 Task: Open Card Product Development Planning in Board Content Marketing Social Media Content Creation and Management to Workspace Content Management Software and add a team member Softage.1@softage.net, a label Yellow, a checklist Insurance Planning, an attachment from your onedrive, a color Yellow and finally, add a card description 'Research and develop new service offering pricing strategy' and a comment 'Let us approach this task with a focus on continuous improvement, seeking to learn and grow from each step of the process.'. Add a start date 'Jan 09, 1900' with a due date 'Jan 09, 1900'
Action: Mouse moved to (570, 166)
Screenshot: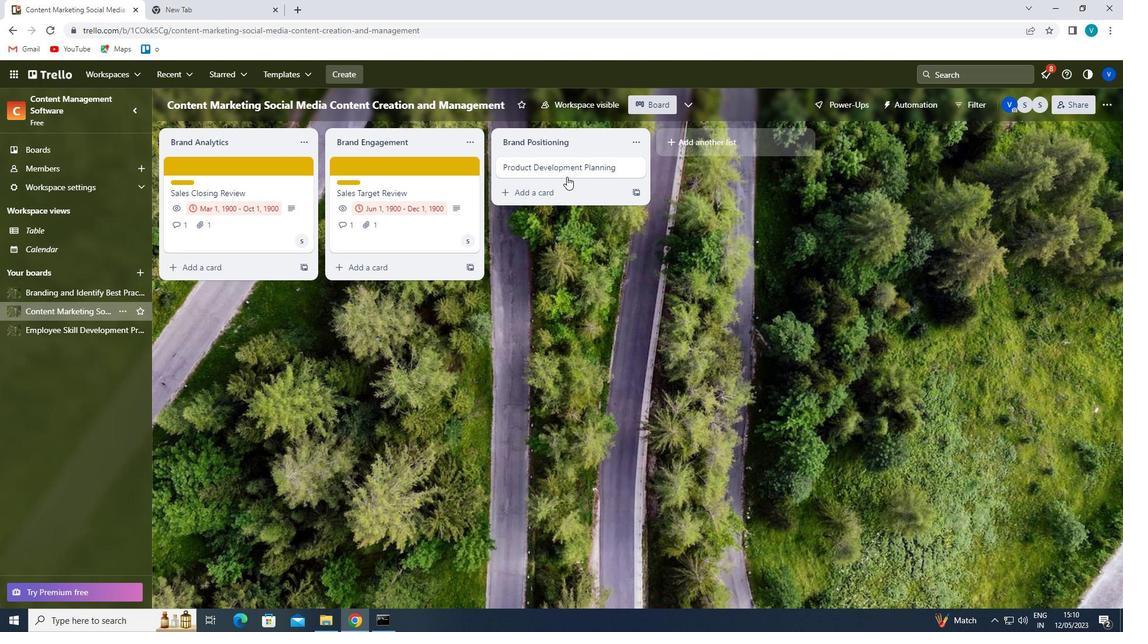 
Action: Mouse pressed left at (570, 166)
Screenshot: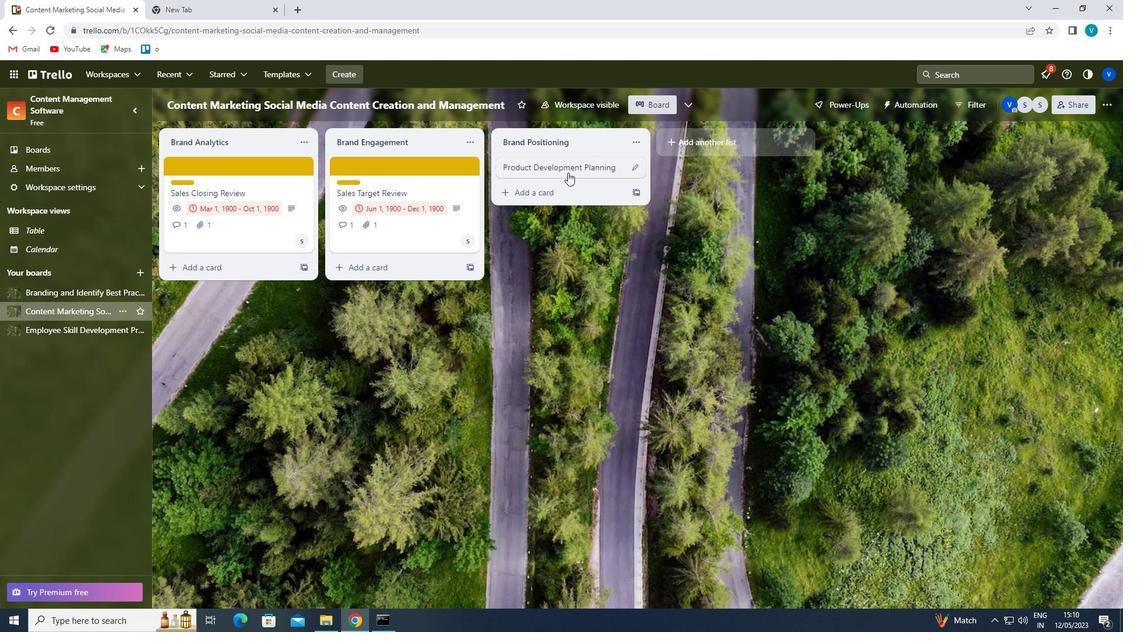 
Action: Mouse moved to (711, 207)
Screenshot: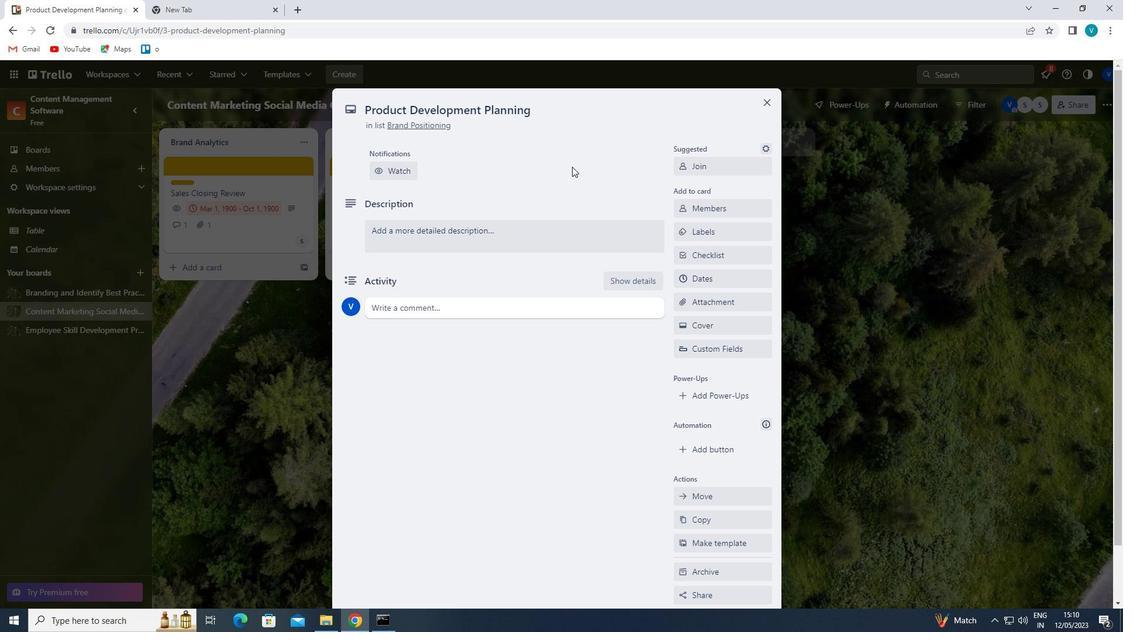 
Action: Mouse pressed left at (711, 207)
Screenshot: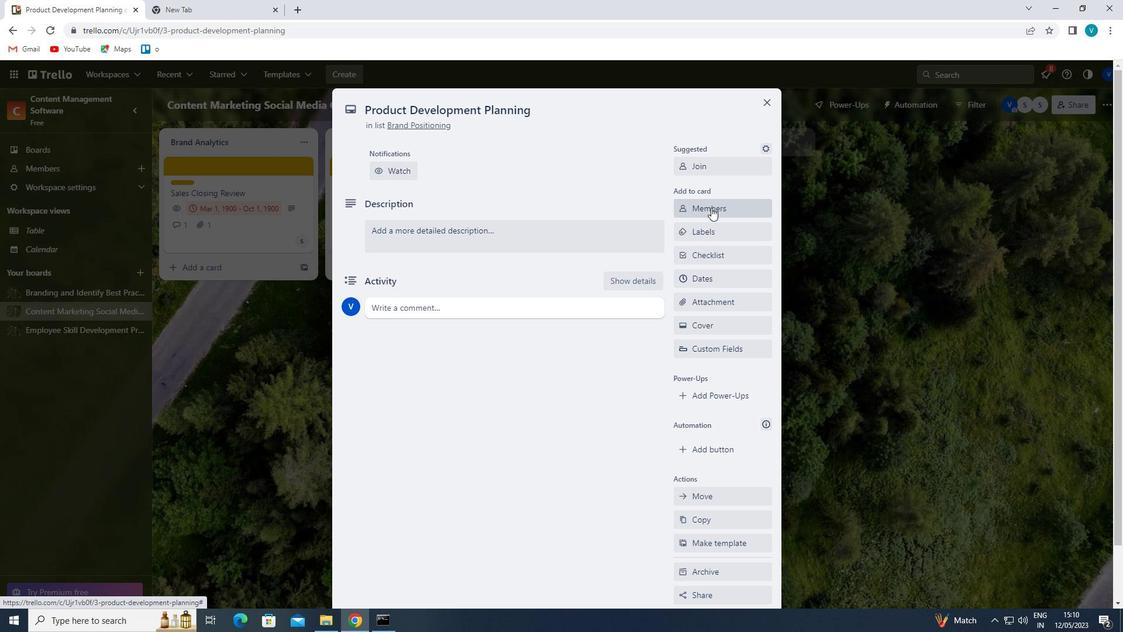 
Action: Key pressed <Key.shift>
Screenshot: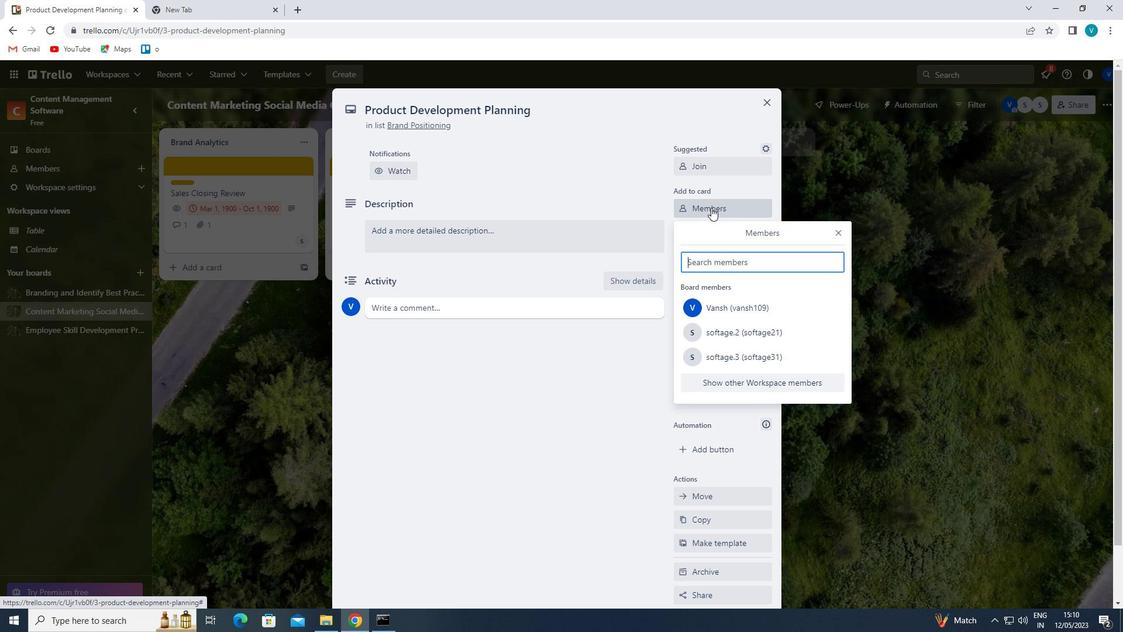 
Action: Mouse moved to (709, 184)
Screenshot: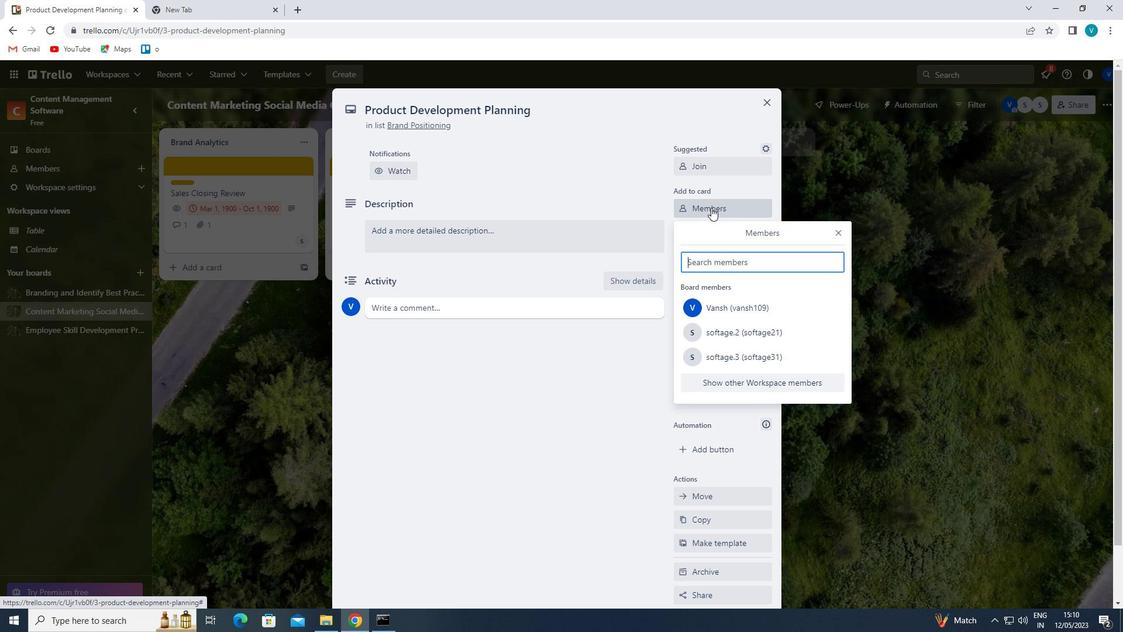 
Action: Key pressed S
Screenshot: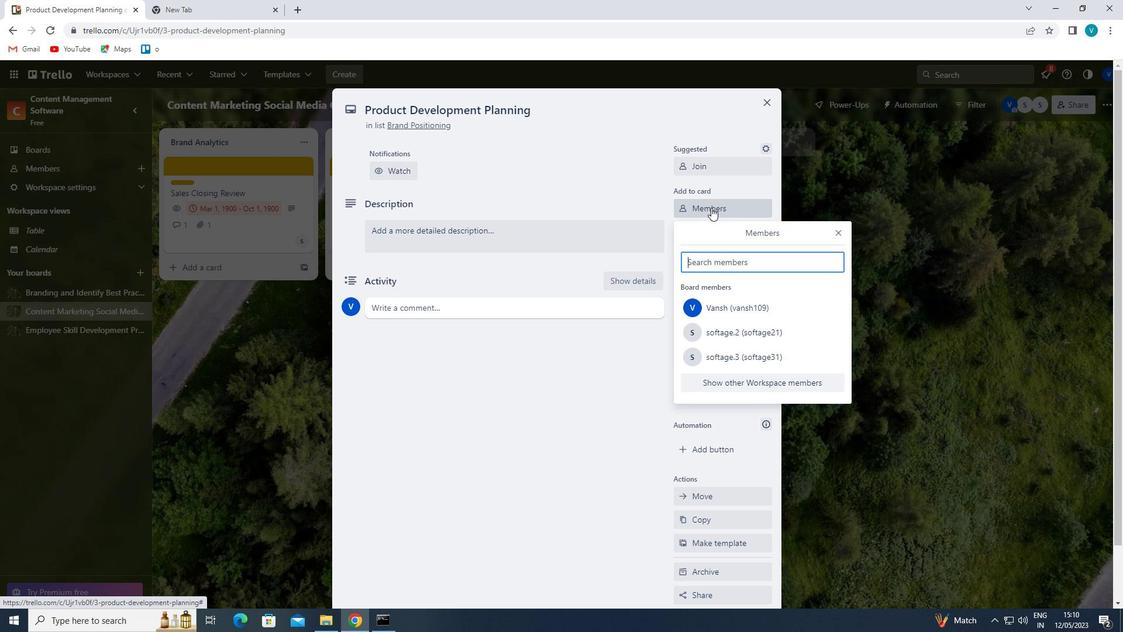
Action: Mouse moved to (677, 163)
Screenshot: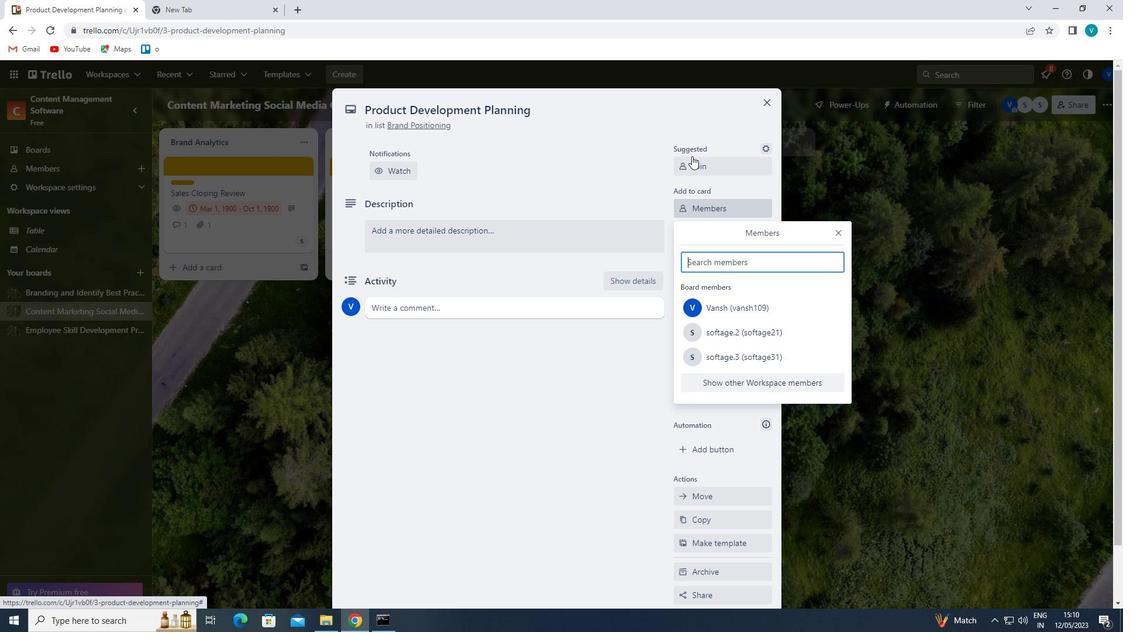 
Action: Key pressed OF
Screenshot: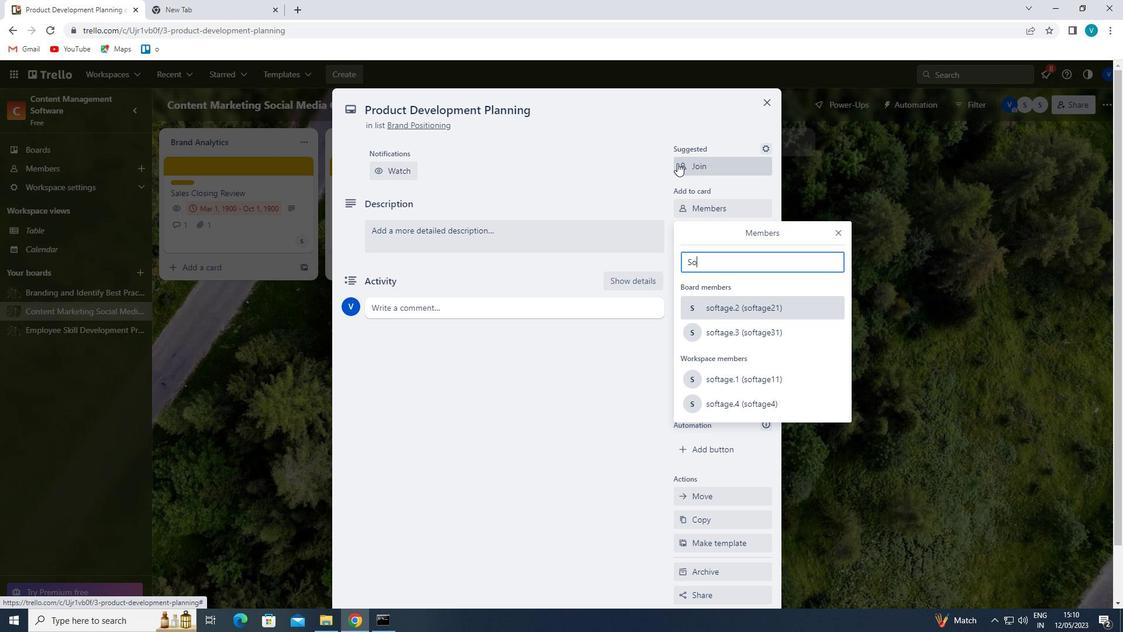
Action: Mouse moved to (741, 376)
Screenshot: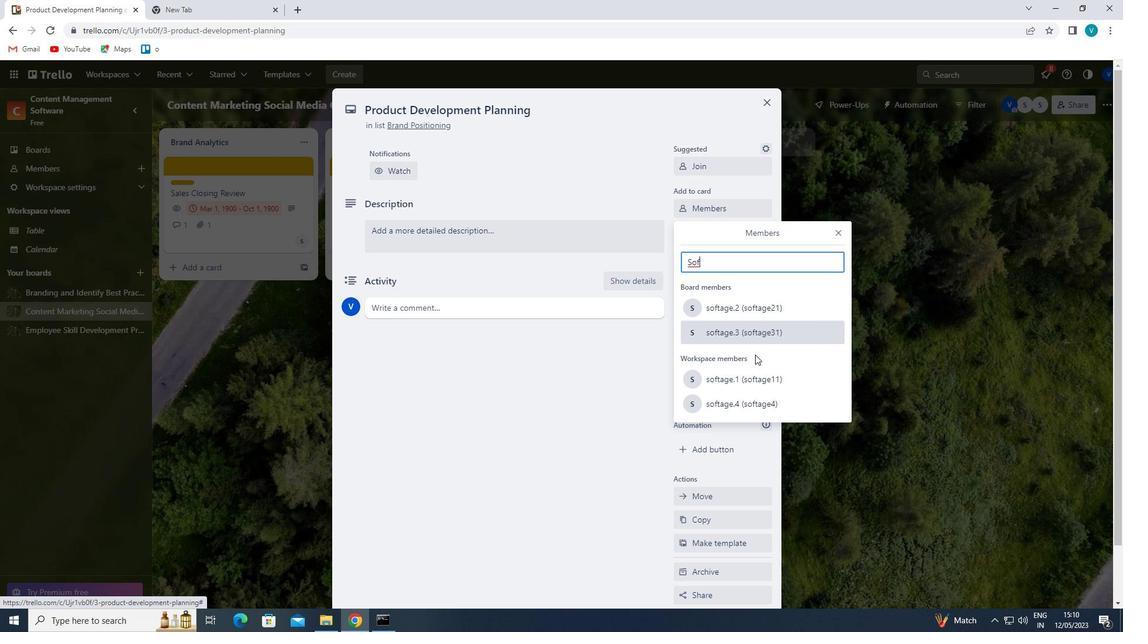 
Action: Mouse pressed left at (741, 376)
Screenshot: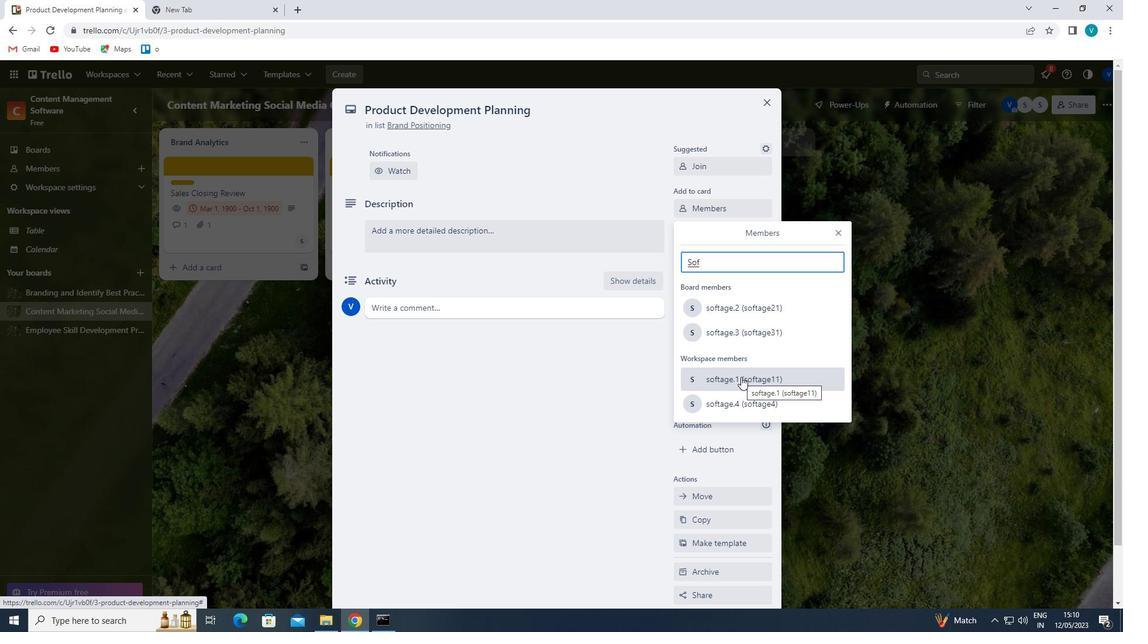 
Action: Mouse moved to (840, 231)
Screenshot: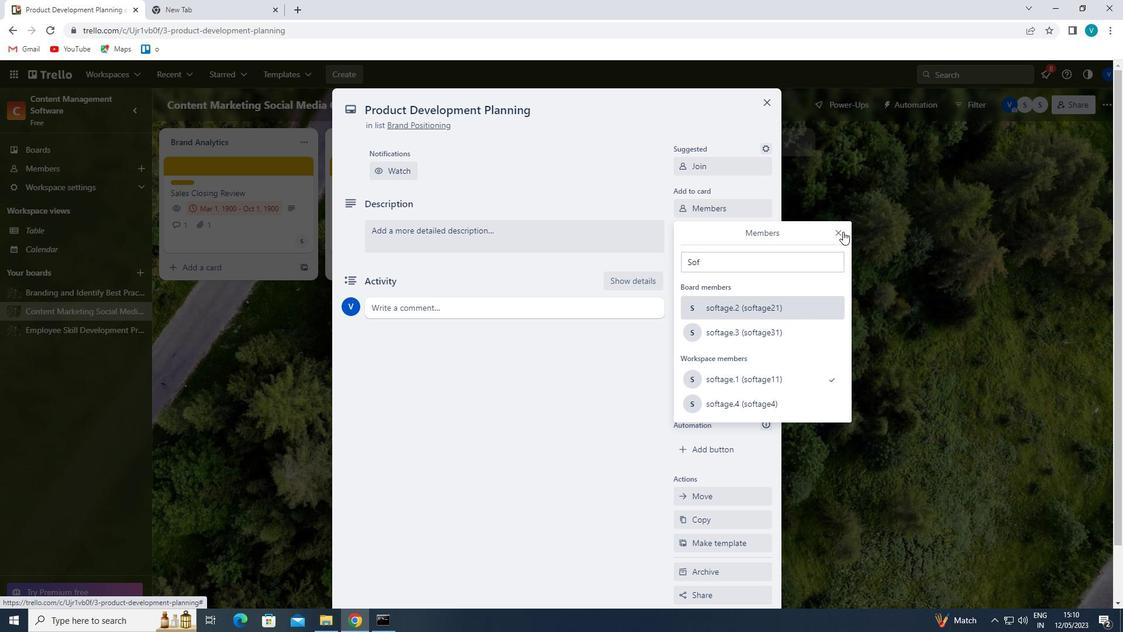 
Action: Mouse pressed left at (840, 231)
Screenshot: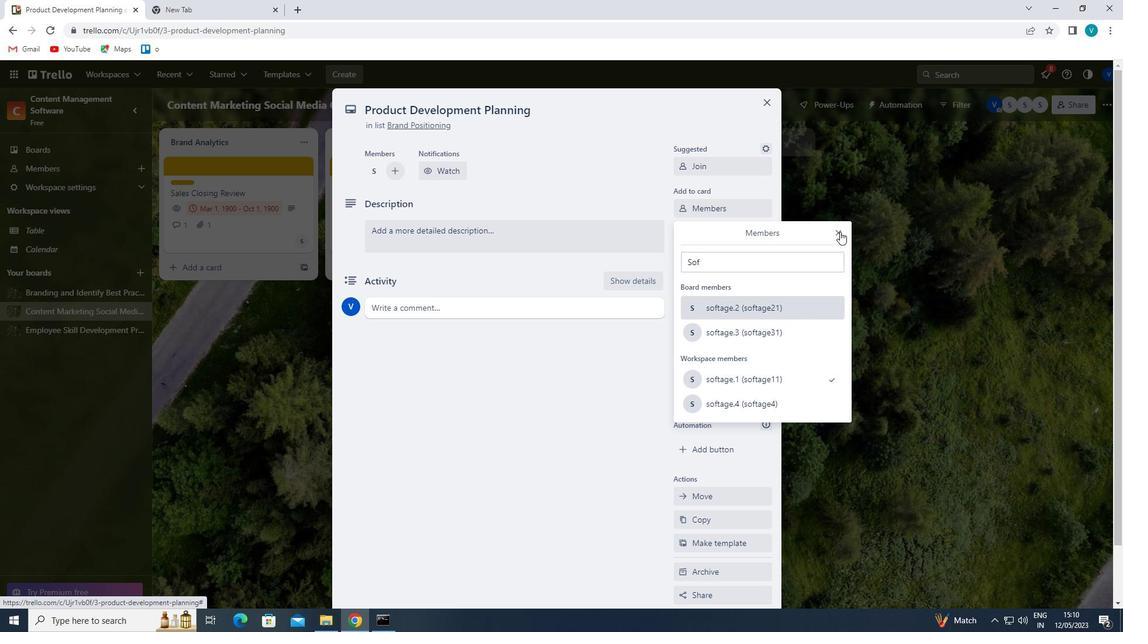 
Action: Mouse moved to (720, 231)
Screenshot: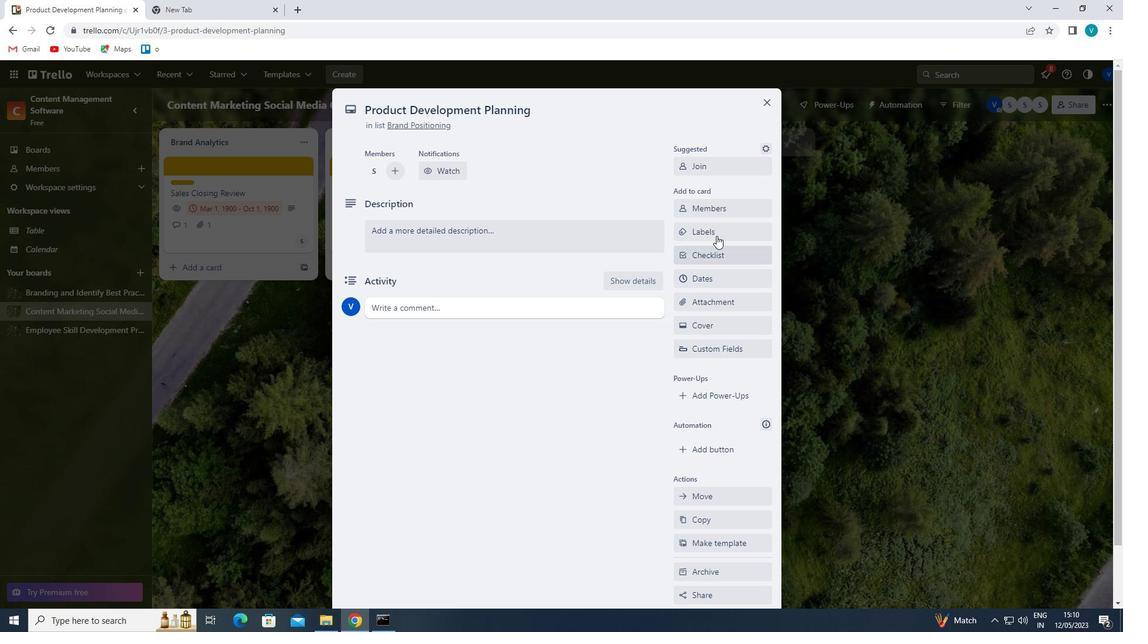 
Action: Mouse pressed left at (720, 231)
Screenshot: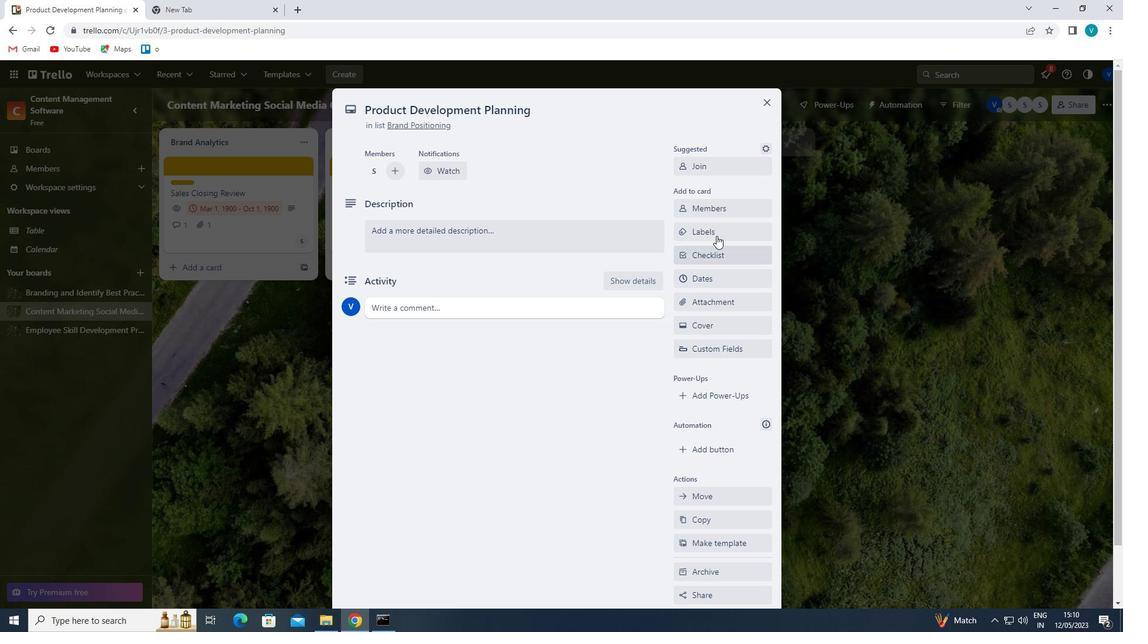
Action: Mouse moved to (745, 342)
Screenshot: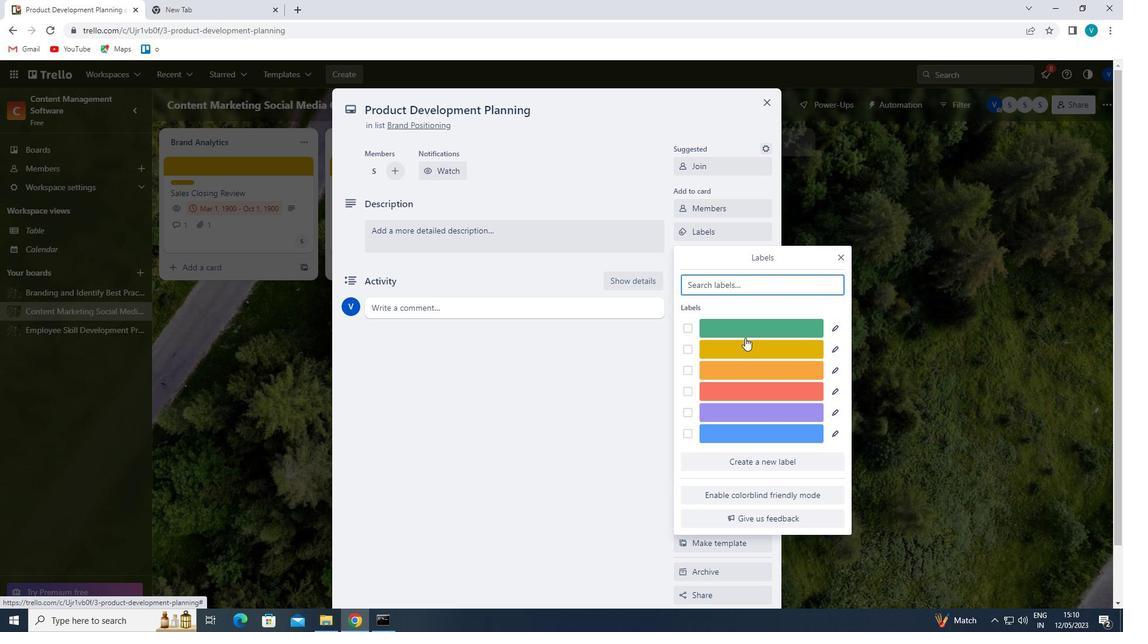 
Action: Mouse pressed left at (745, 342)
Screenshot: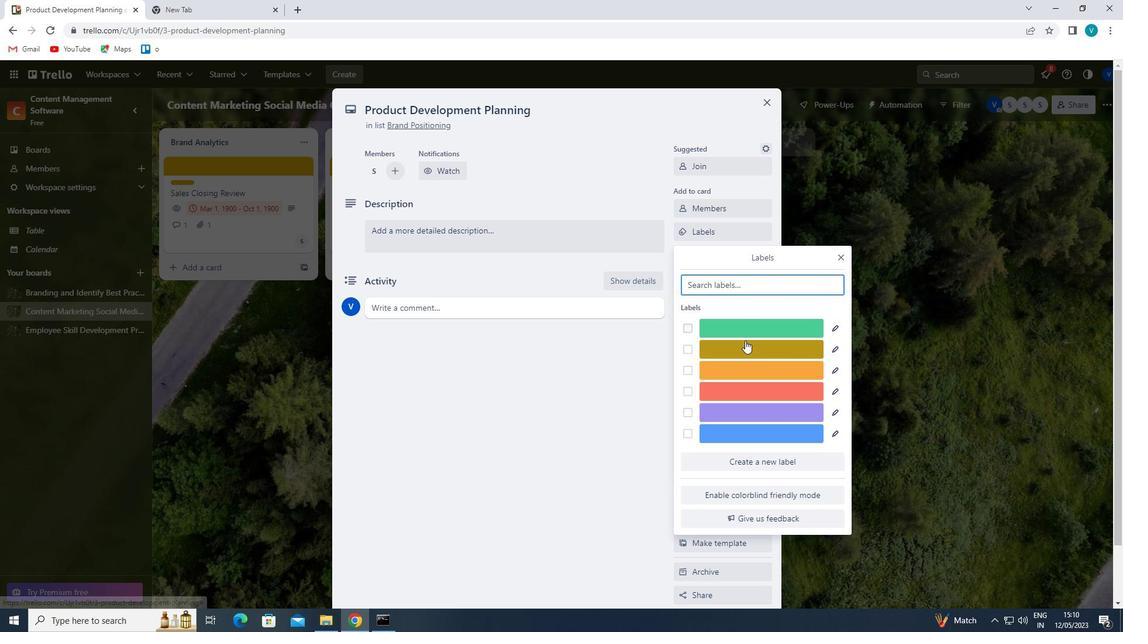 
Action: Mouse moved to (841, 256)
Screenshot: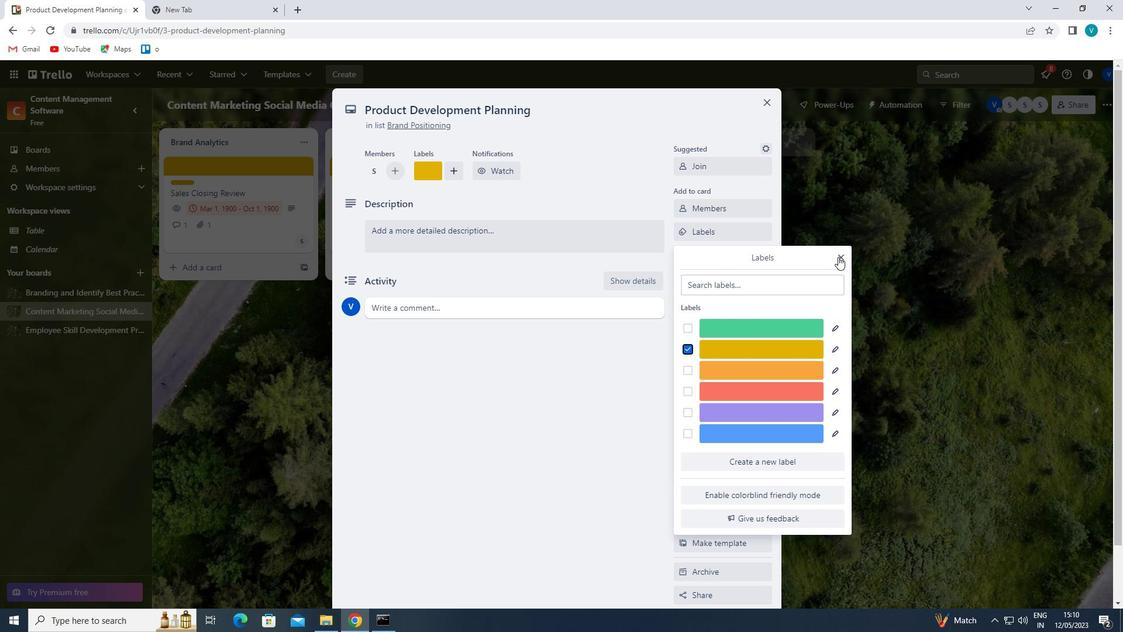 
Action: Mouse pressed left at (841, 256)
Screenshot: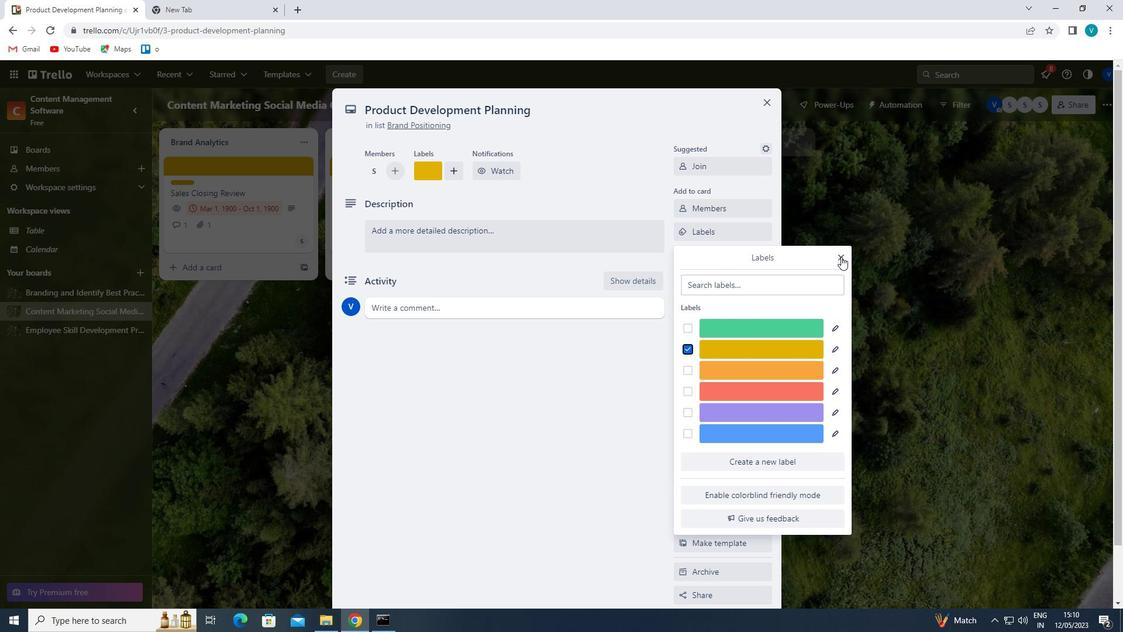 
Action: Mouse moved to (715, 256)
Screenshot: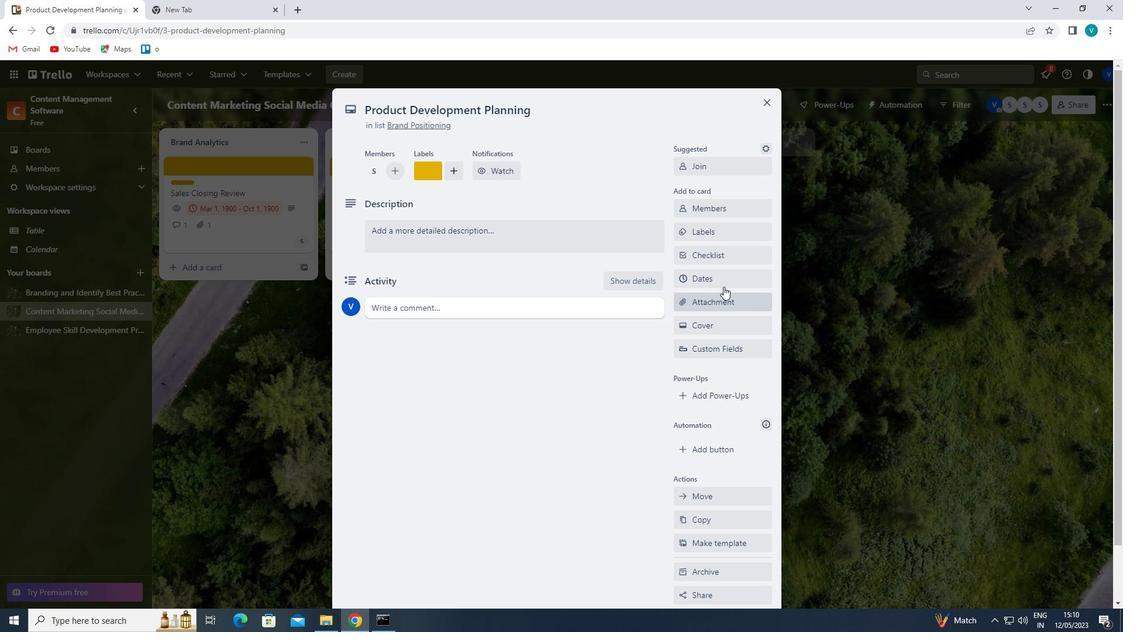 
Action: Mouse pressed left at (715, 256)
Screenshot: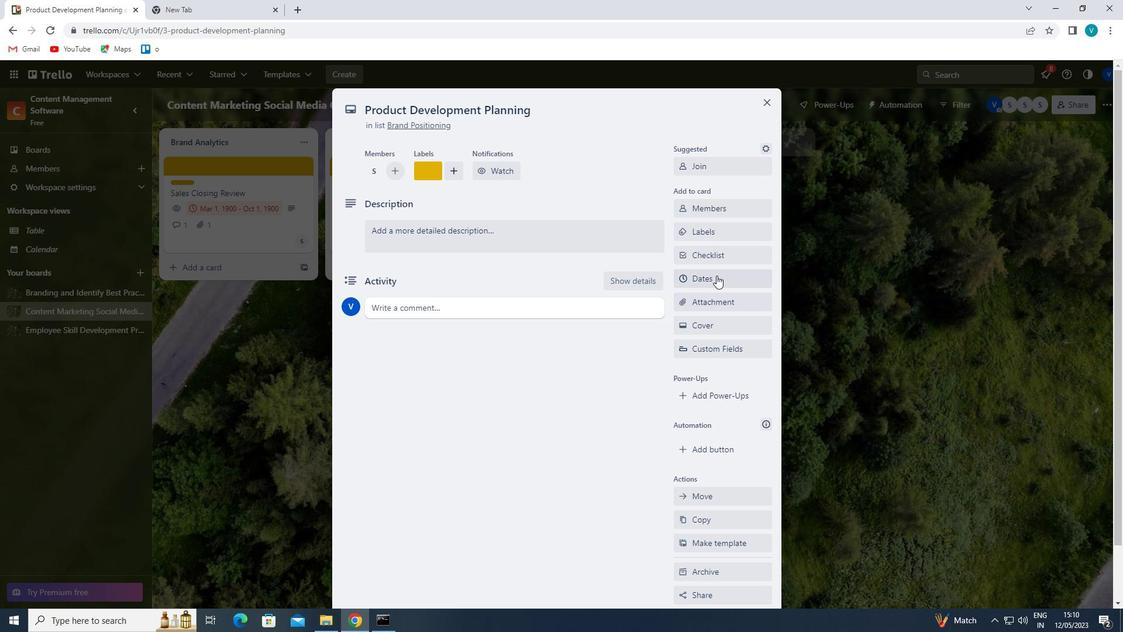 
Action: Key pressed <Key.shift><Key.shift>INSURANCE
Screenshot: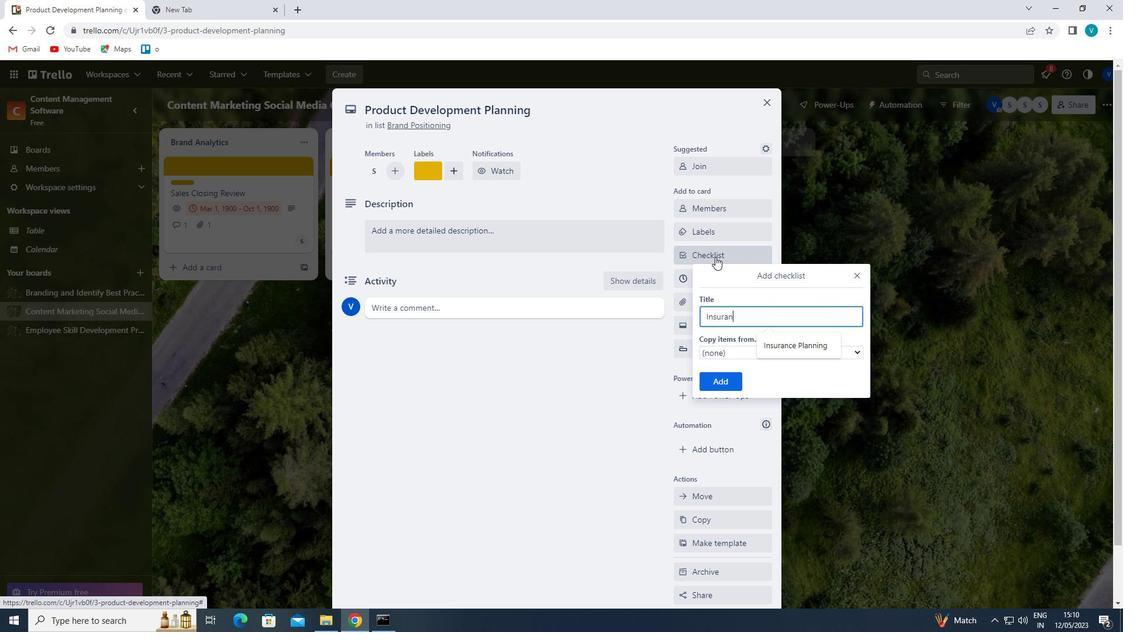 
Action: Mouse moved to (791, 343)
Screenshot: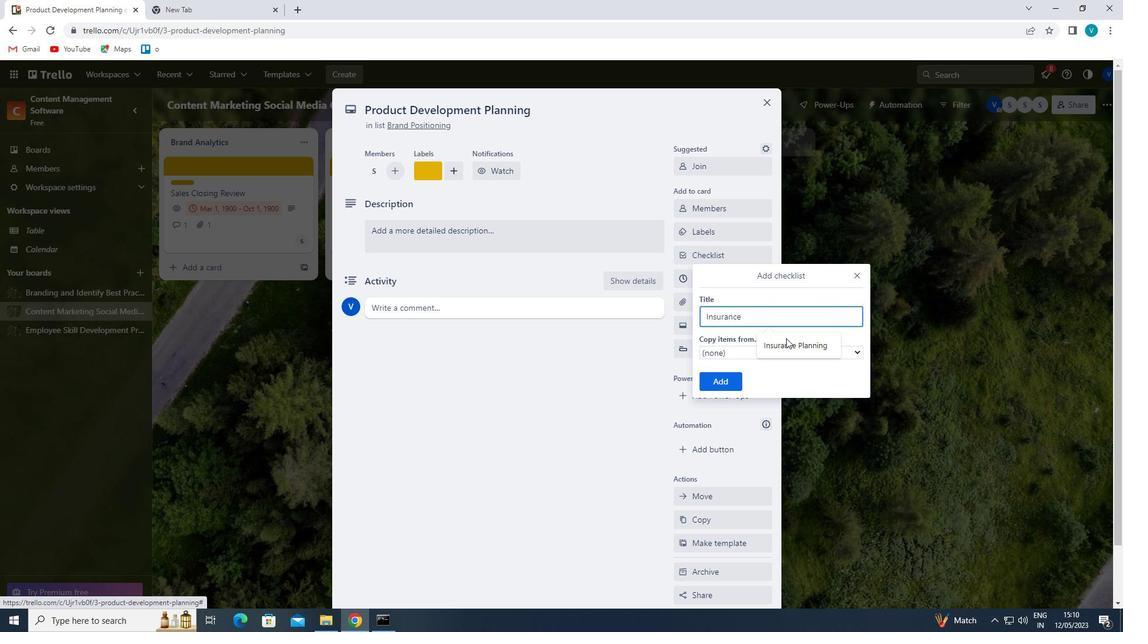 
Action: Mouse pressed left at (791, 343)
Screenshot: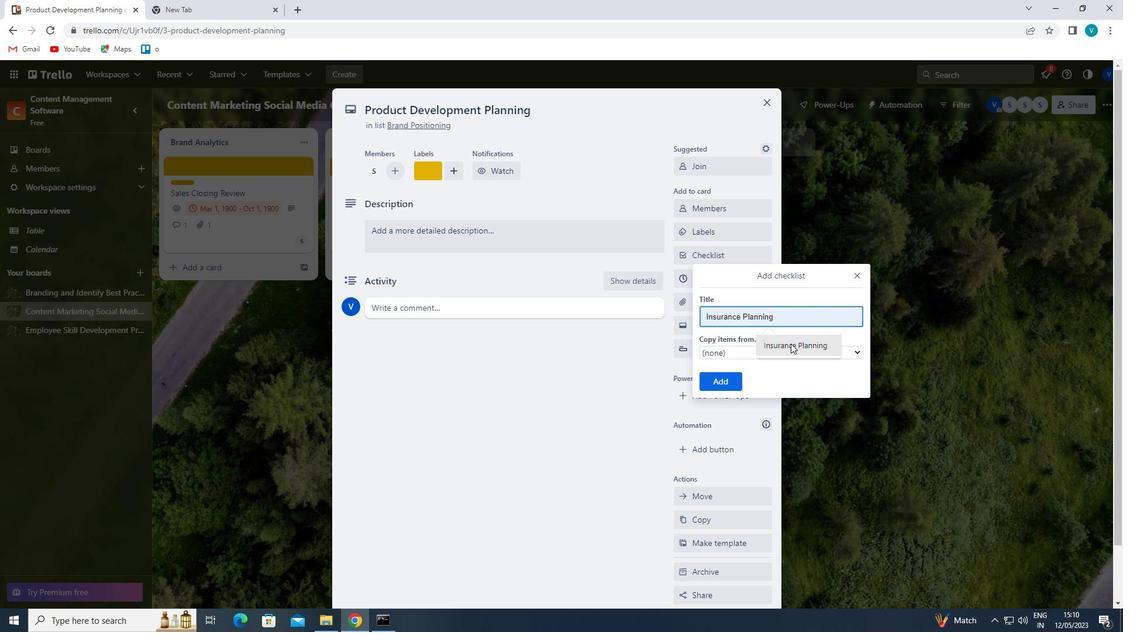
Action: Mouse moved to (735, 380)
Screenshot: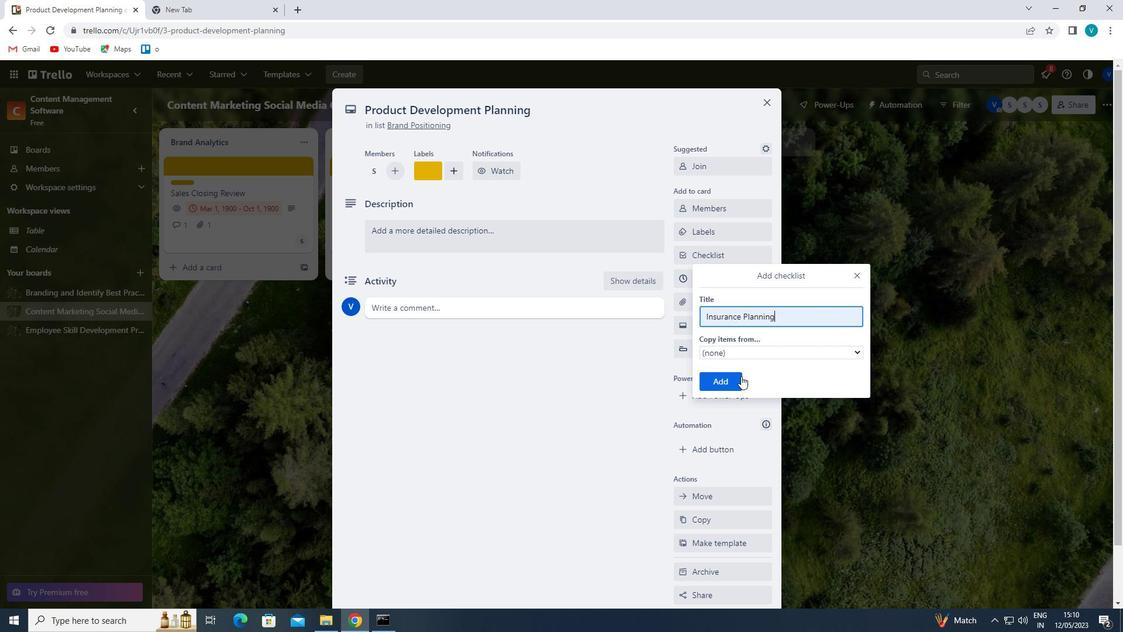 
Action: Mouse pressed left at (735, 380)
Screenshot: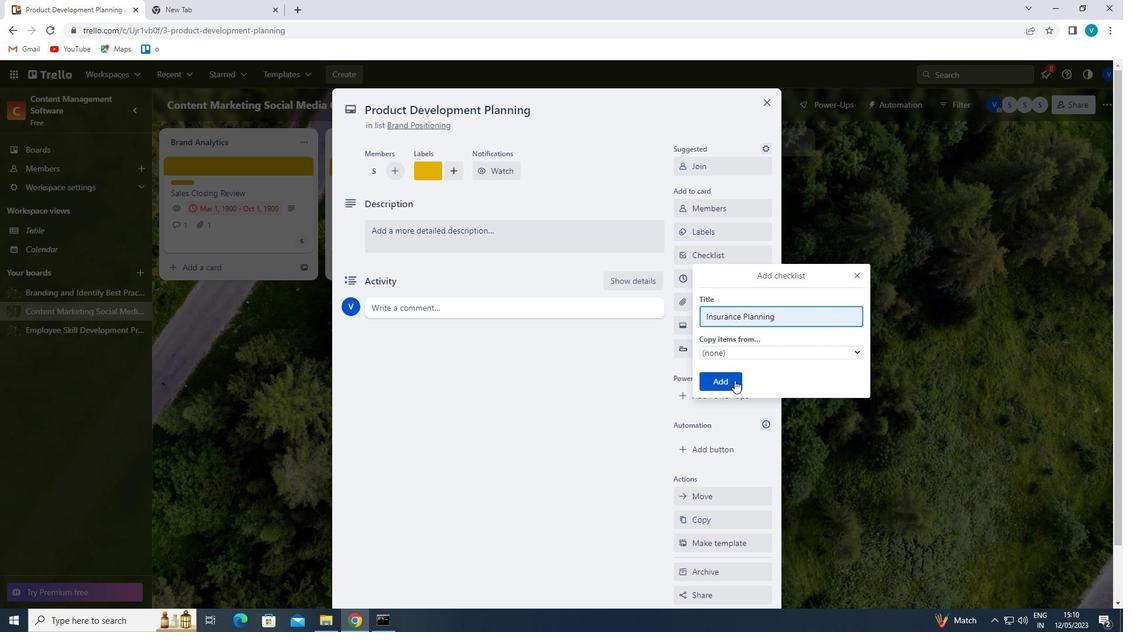 
Action: Mouse moved to (703, 303)
Screenshot: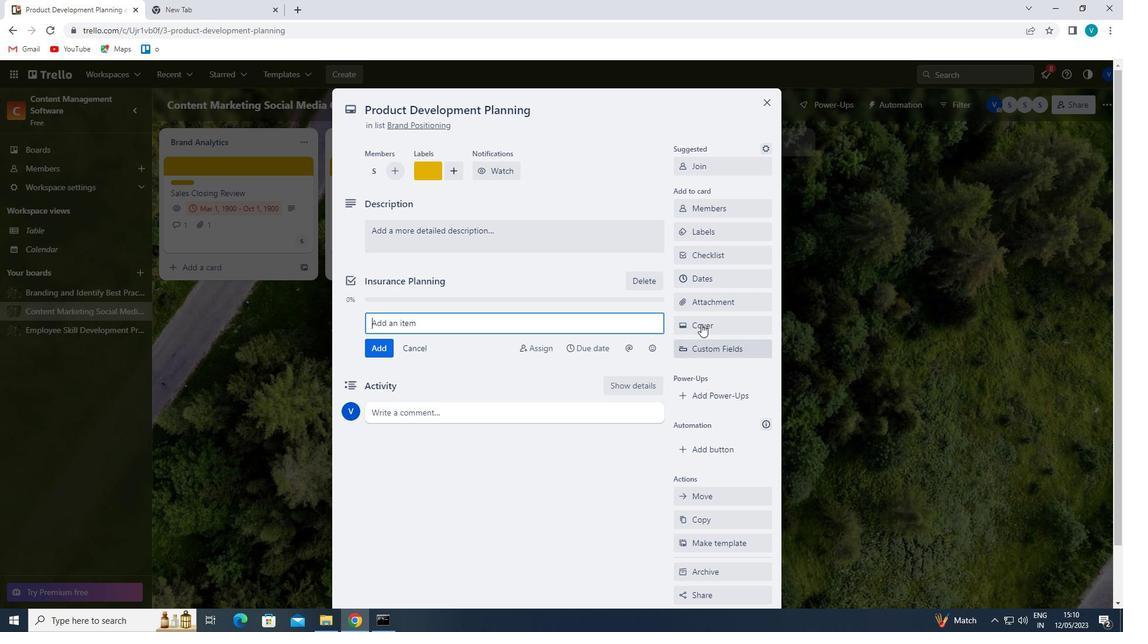 
Action: Mouse pressed left at (703, 303)
Screenshot: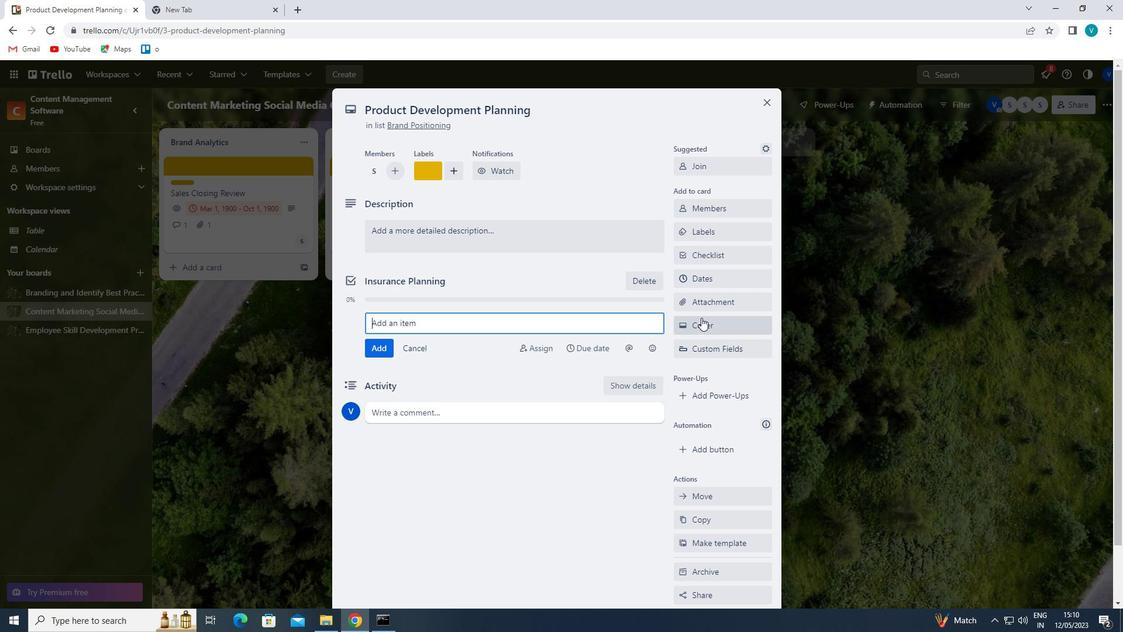 
Action: Mouse moved to (715, 442)
Screenshot: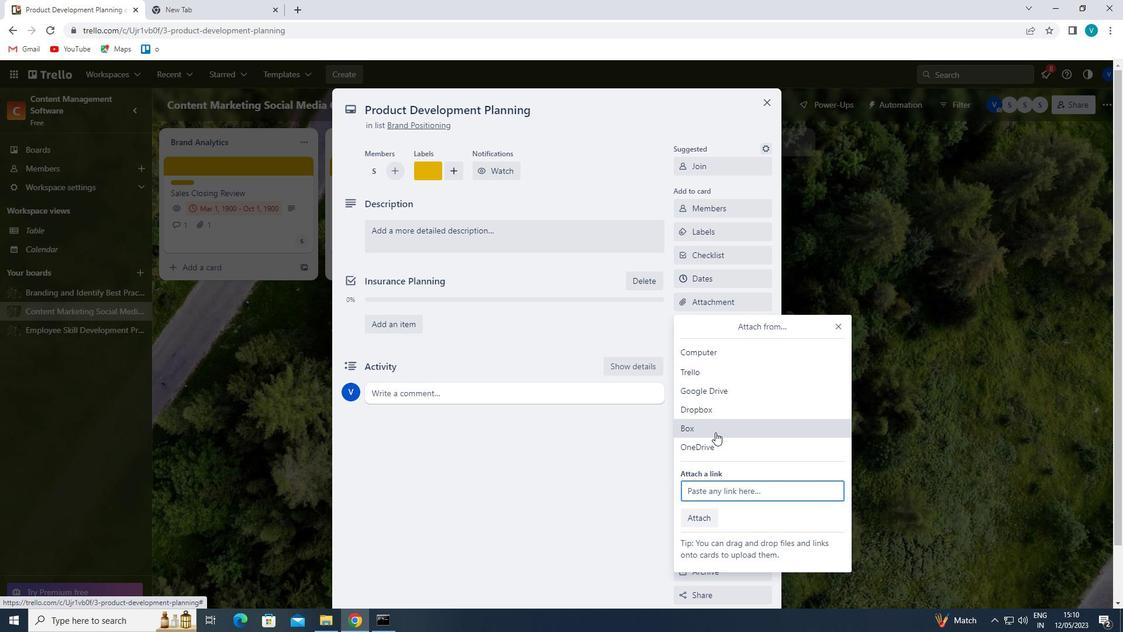 
Action: Mouse pressed left at (715, 442)
Screenshot: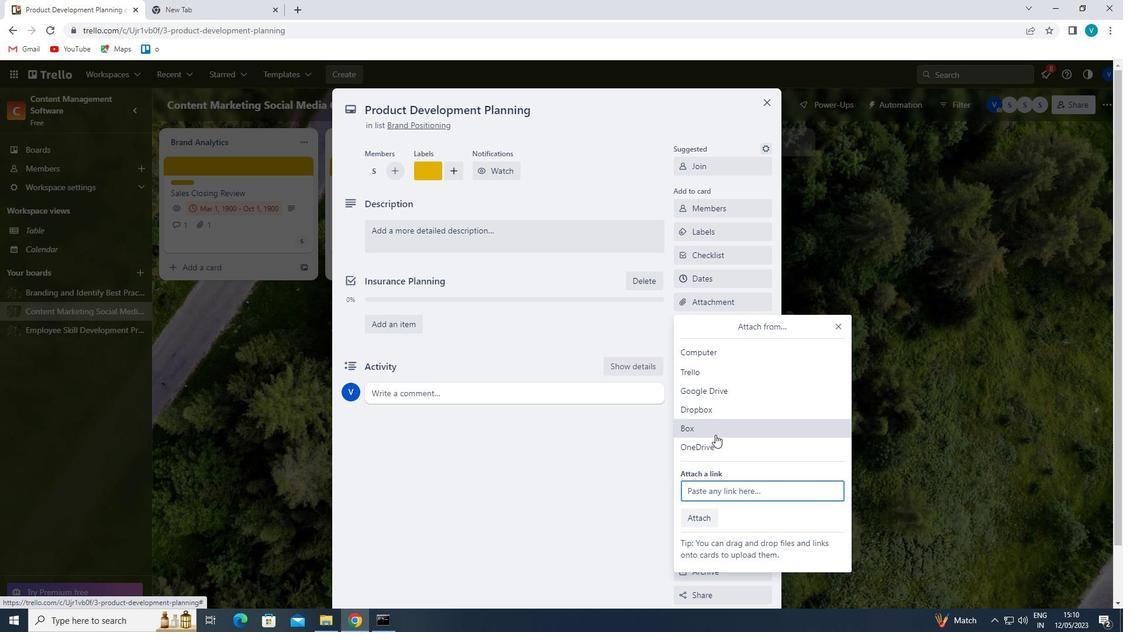
Action: Mouse moved to (426, 225)
Screenshot: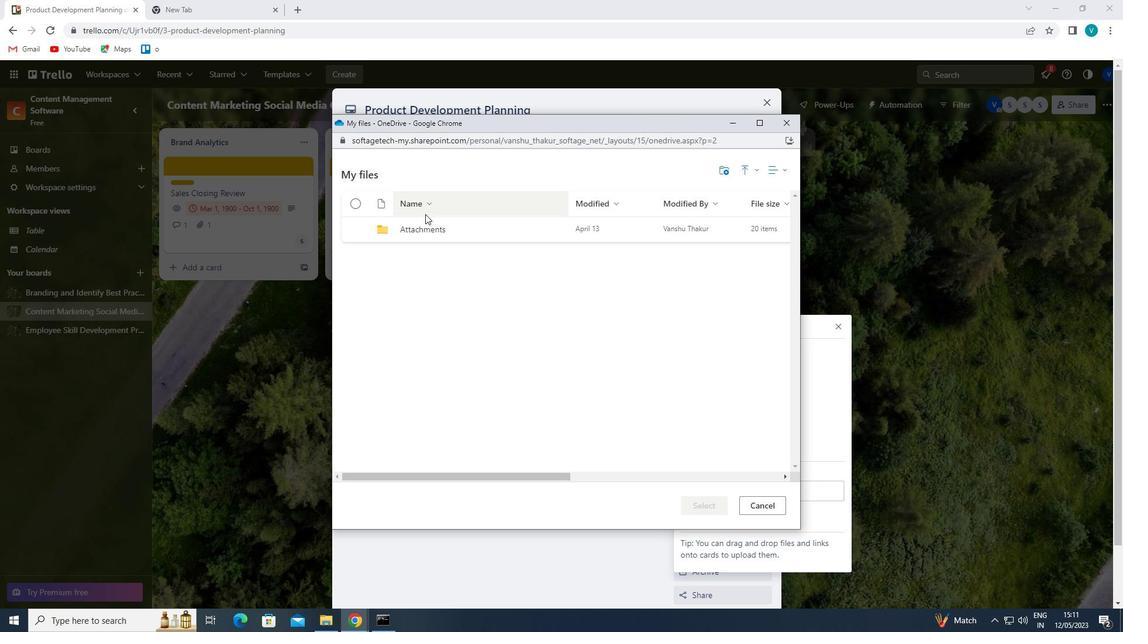
Action: Mouse pressed left at (426, 225)
Screenshot: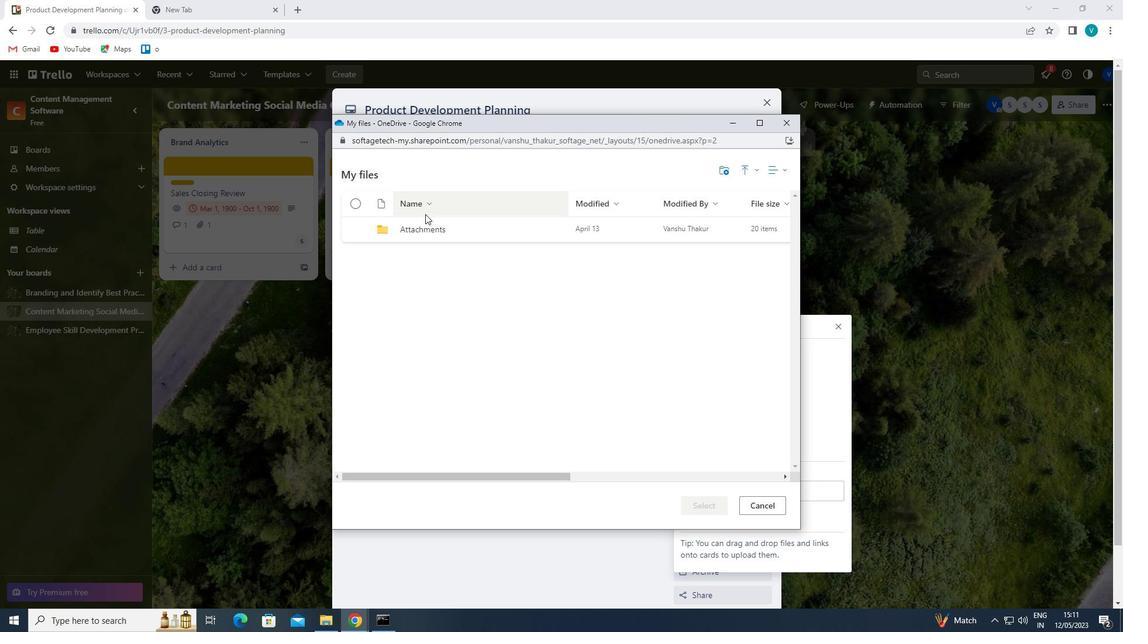 
Action: Mouse moved to (429, 252)
Screenshot: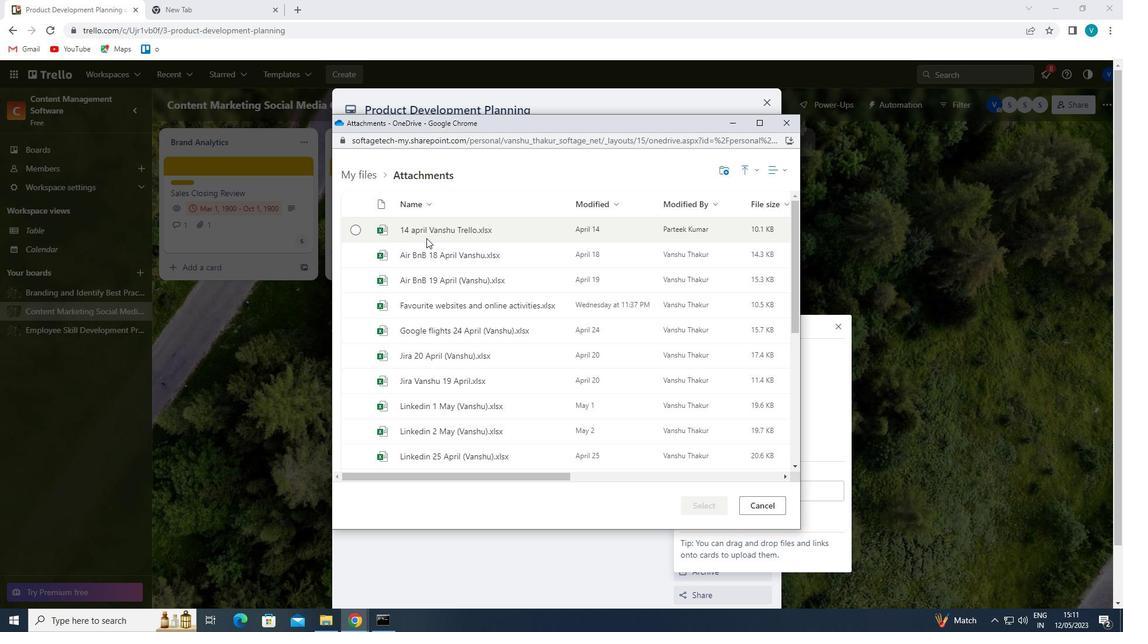 
Action: Mouse pressed left at (429, 252)
Screenshot: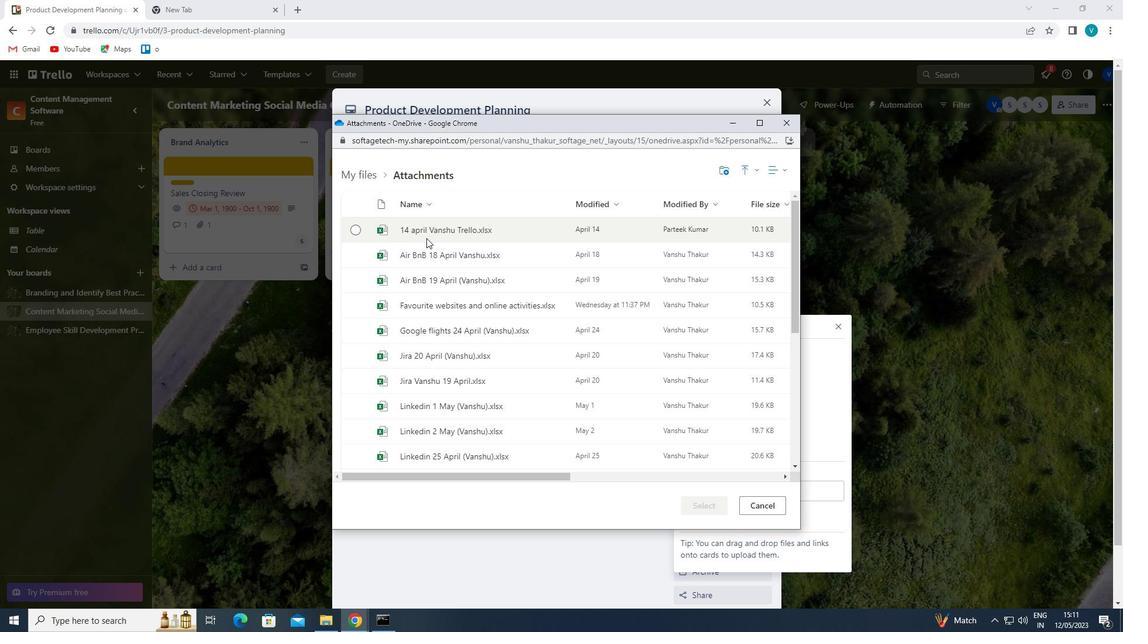 
Action: Mouse moved to (698, 507)
Screenshot: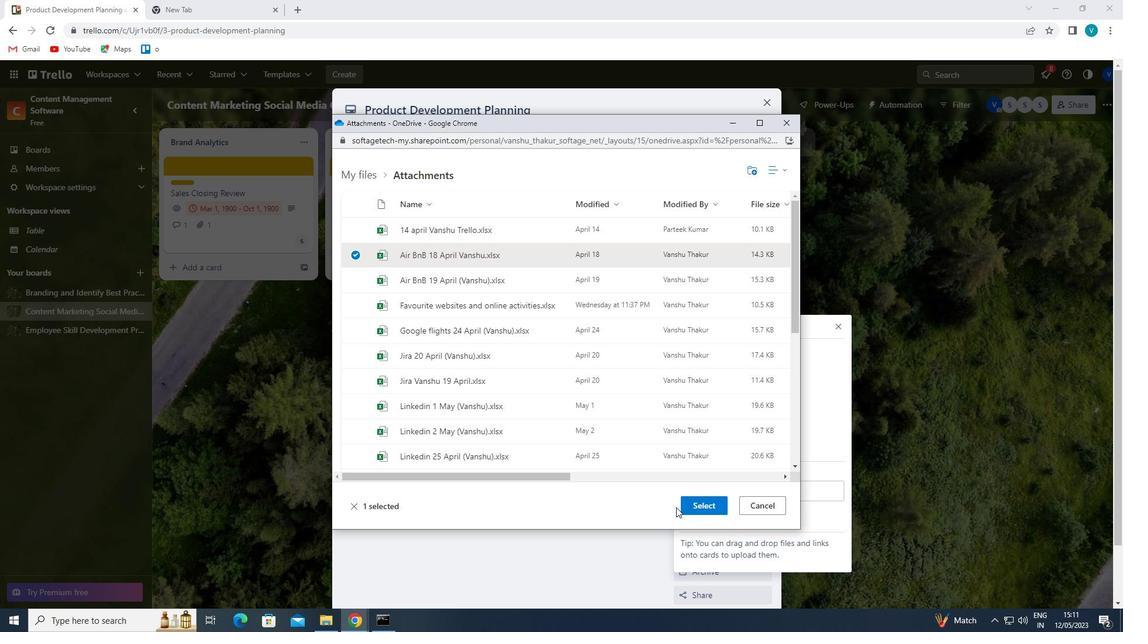 
Action: Mouse pressed left at (698, 507)
Screenshot: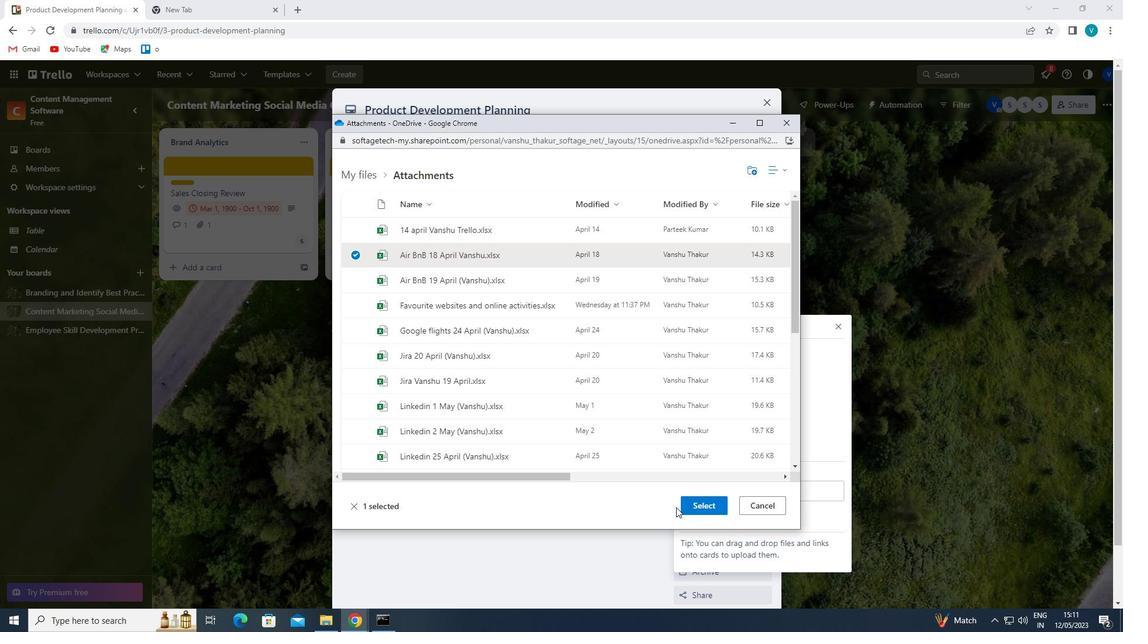 
Action: Mouse moved to (835, 327)
Screenshot: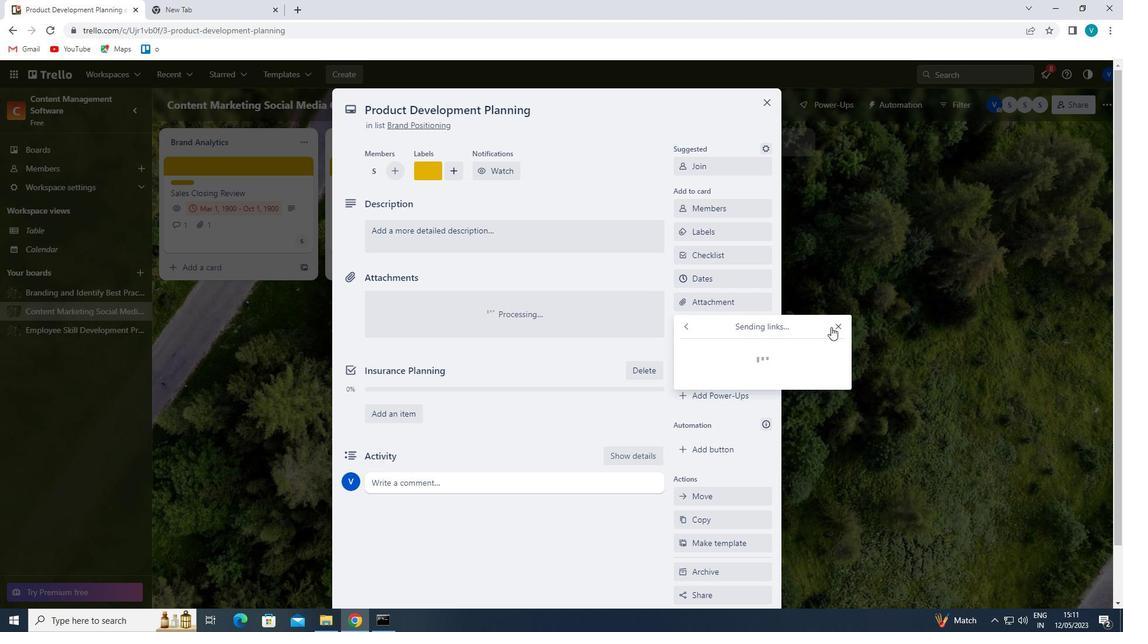 
Action: Mouse pressed left at (835, 327)
Screenshot: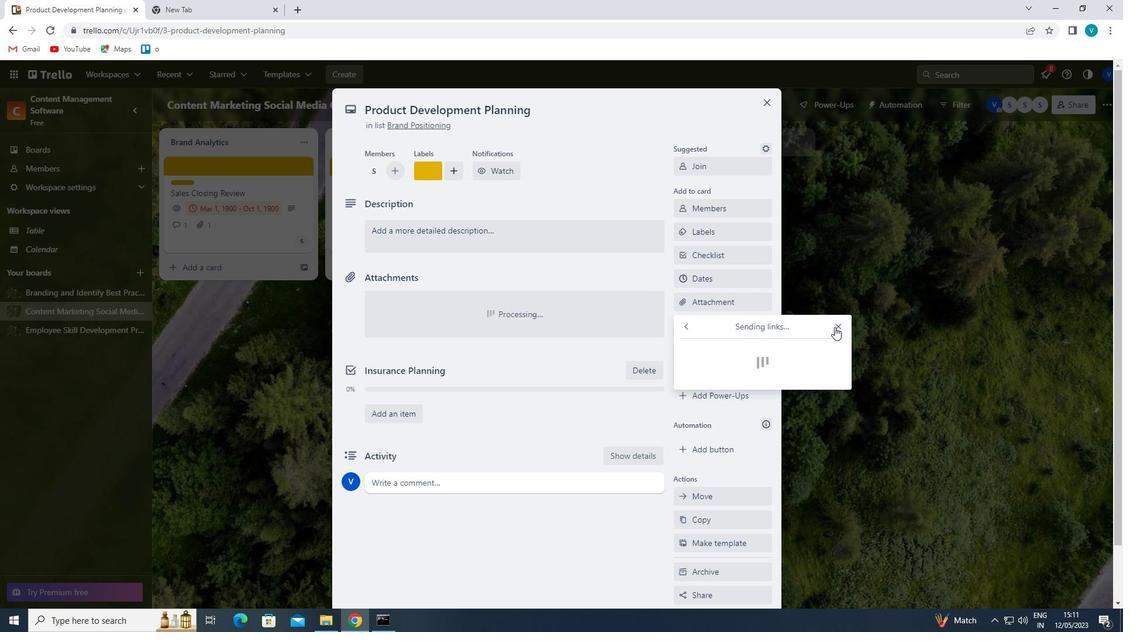 
Action: Mouse moved to (715, 324)
Screenshot: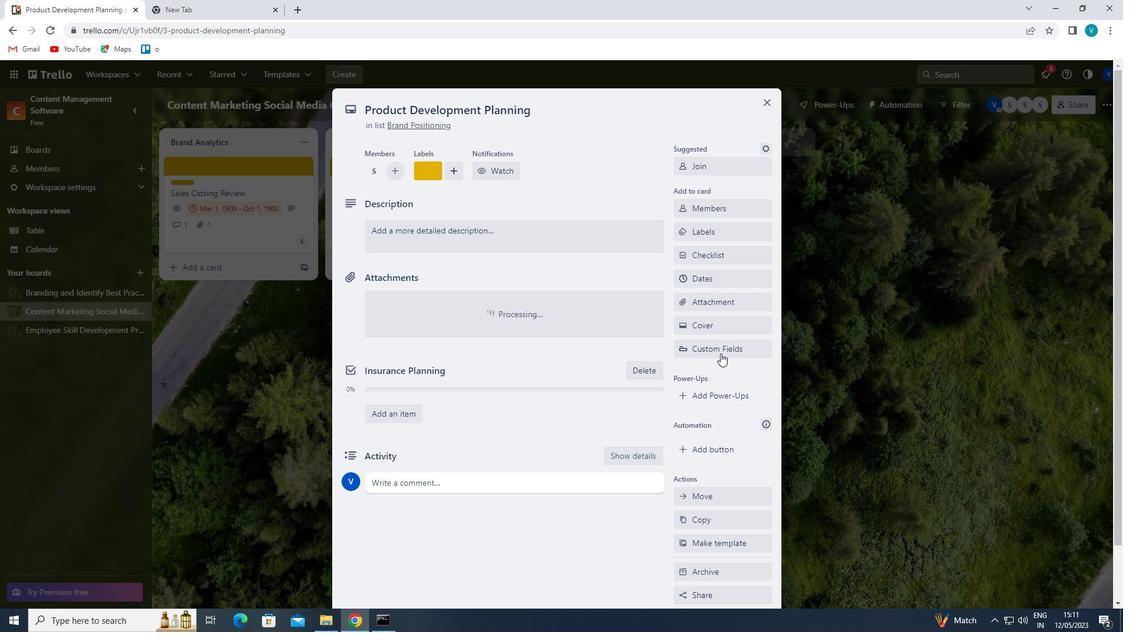 
Action: Mouse pressed left at (715, 324)
Screenshot: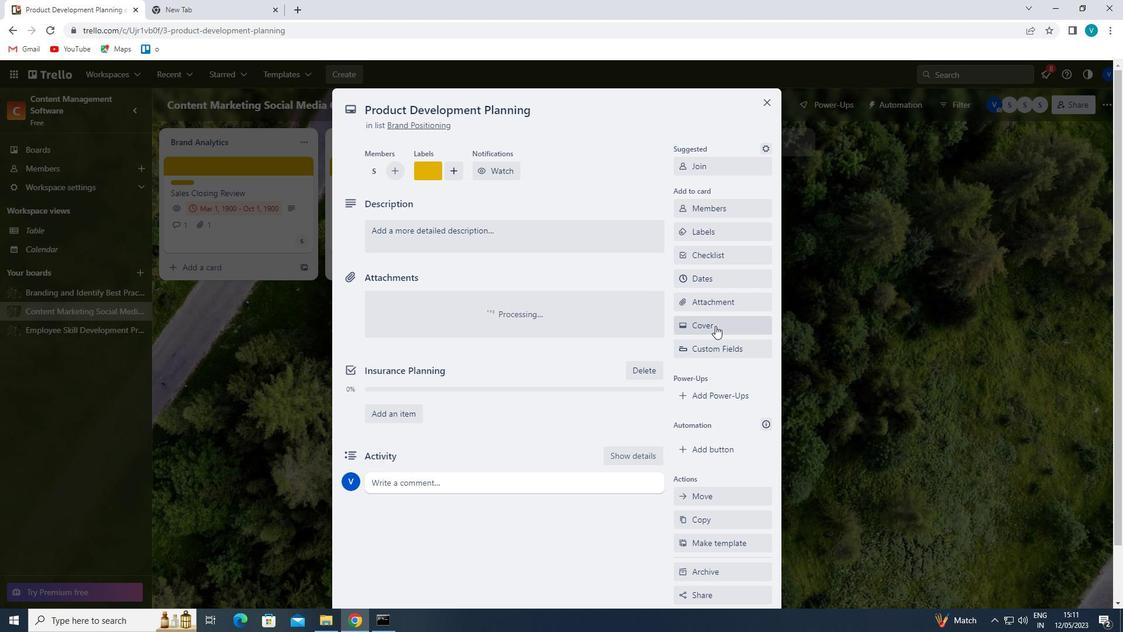 
Action: Mouse moved to (715, 322)
Screenshot: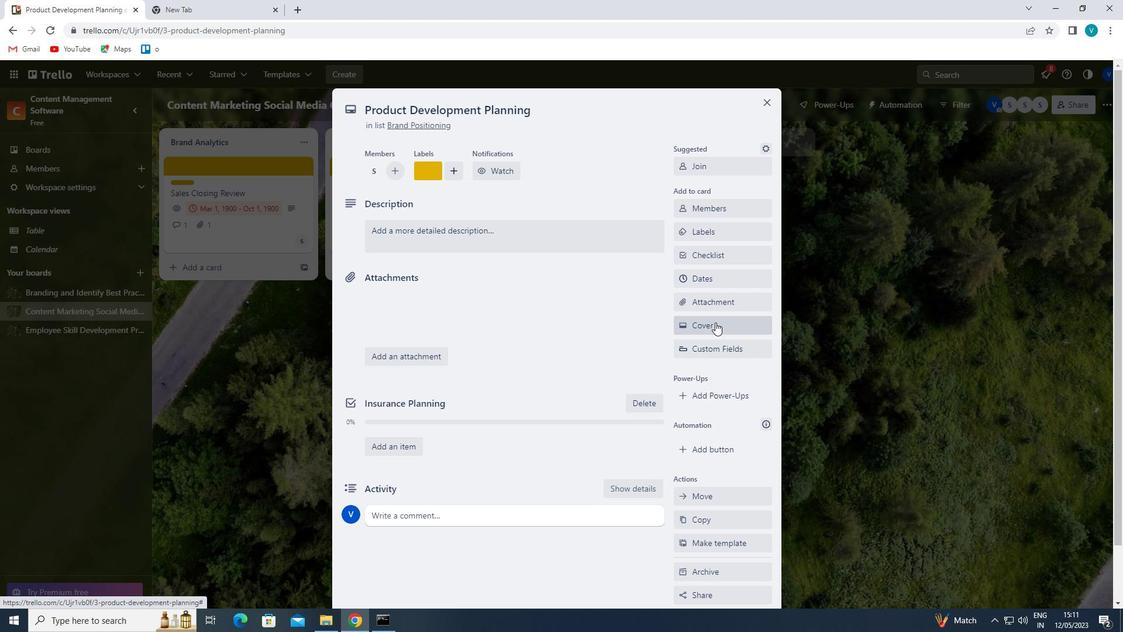 
Action: Mouse pressed left at (715, 322)
Screenshot: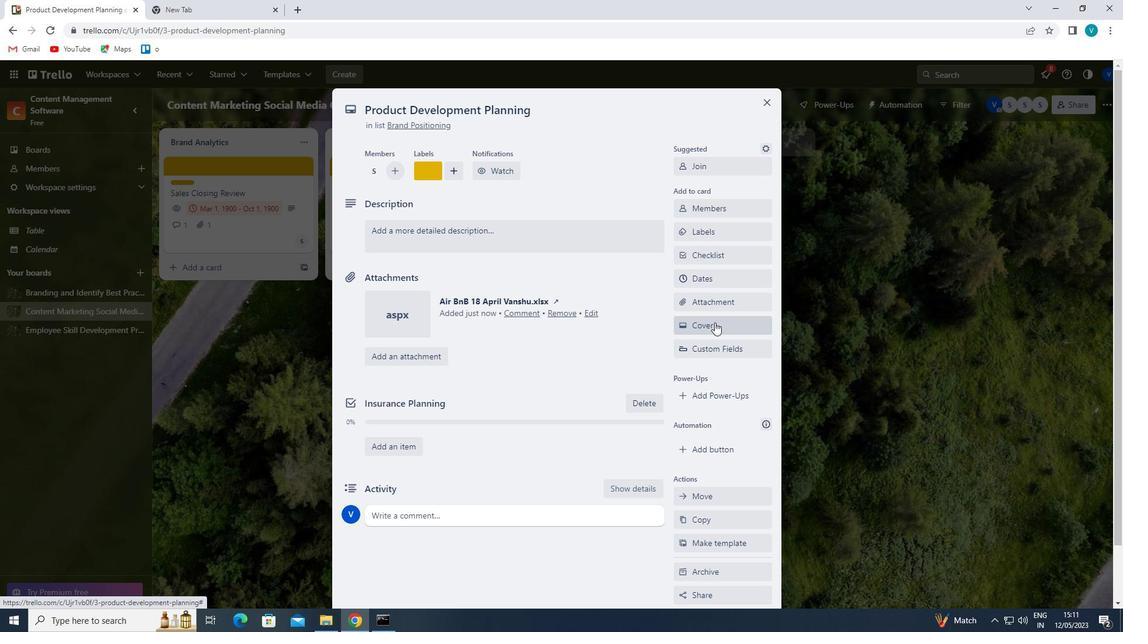 
Action: Mouse moved to (729, 372)
Screenshot: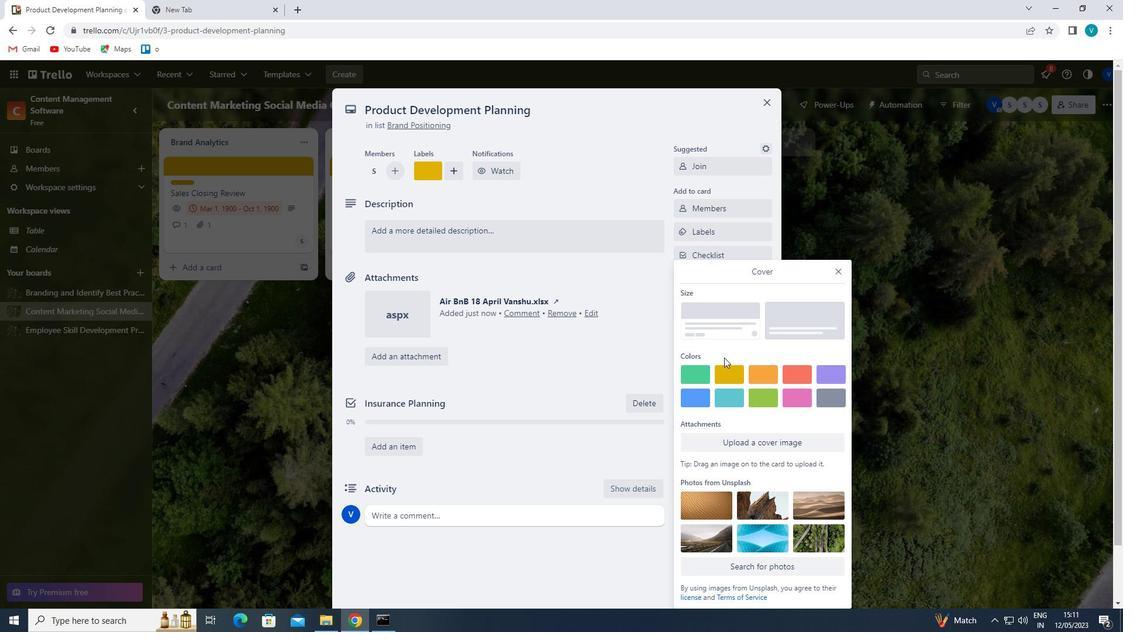 
Action: Mouse pressed left at (729, 372)
Screenshot: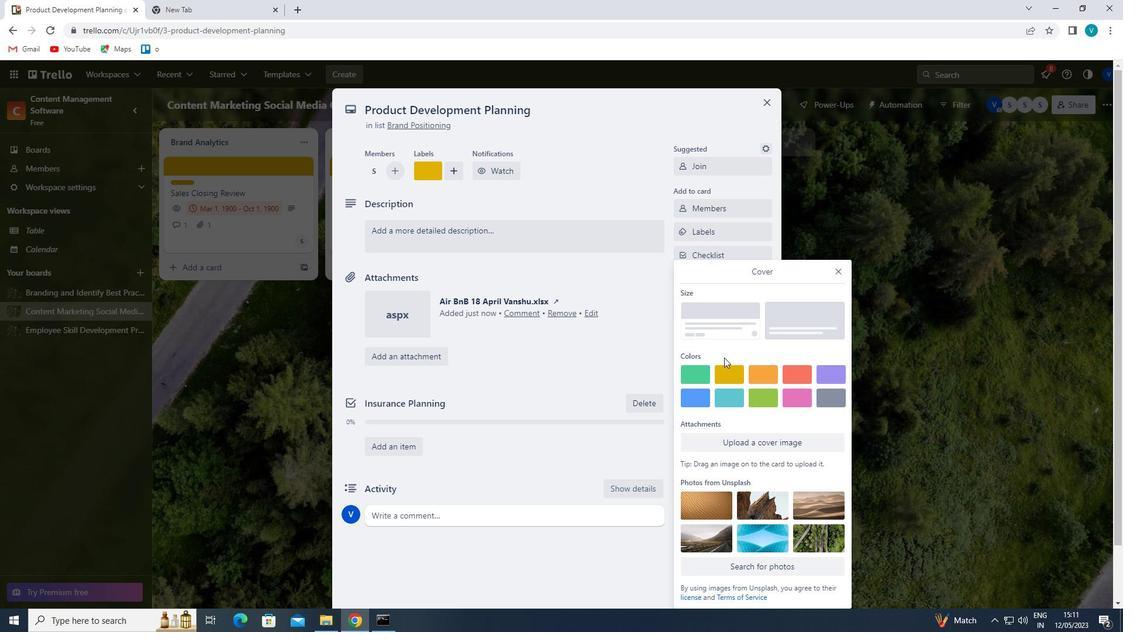 
Action: Mouse moved to (837, 251)
Screenshot: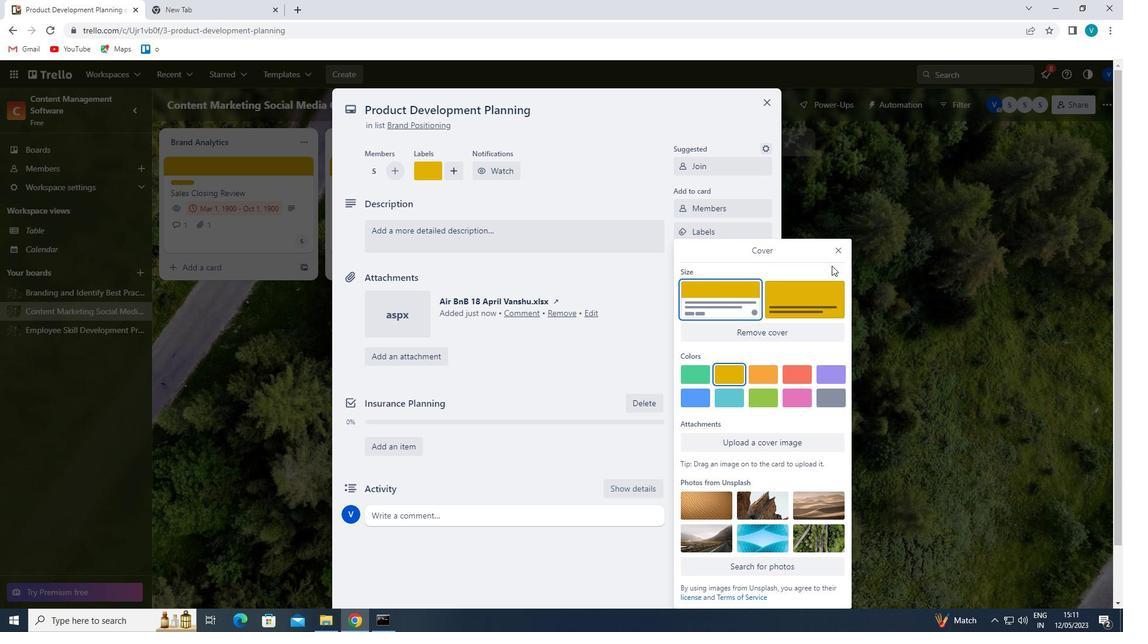 
Action: Mouse pressed left at (837, 251)
Screenshot: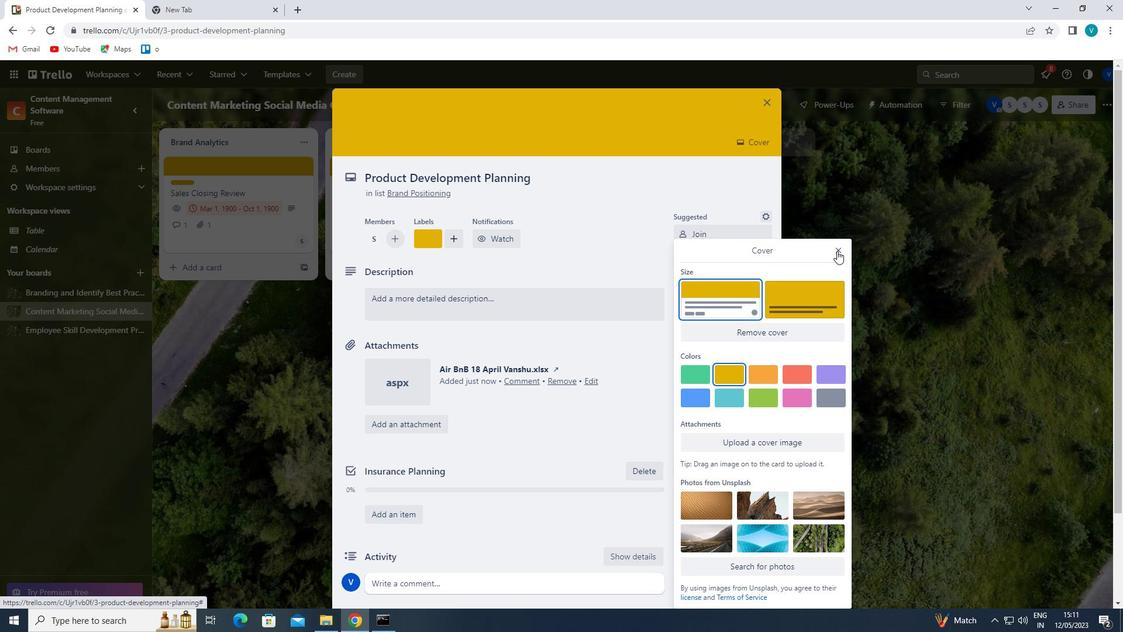 
Action: Mouse moved to (547, 326)
Screenshot: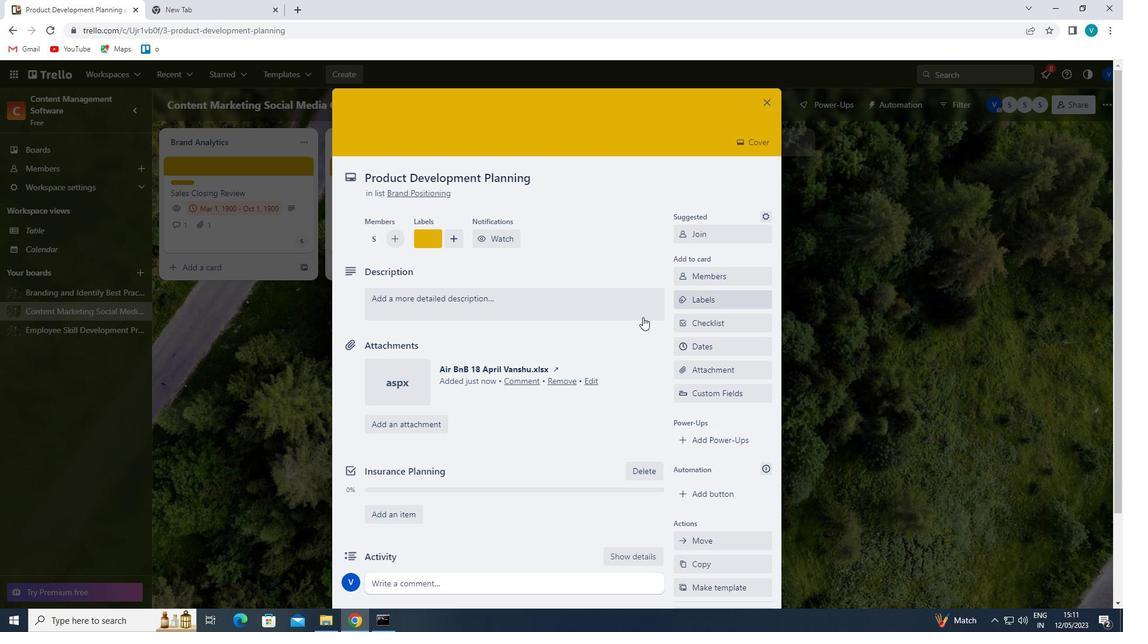 
Action: Mouse pressed left at (547, 326)
Screenshot: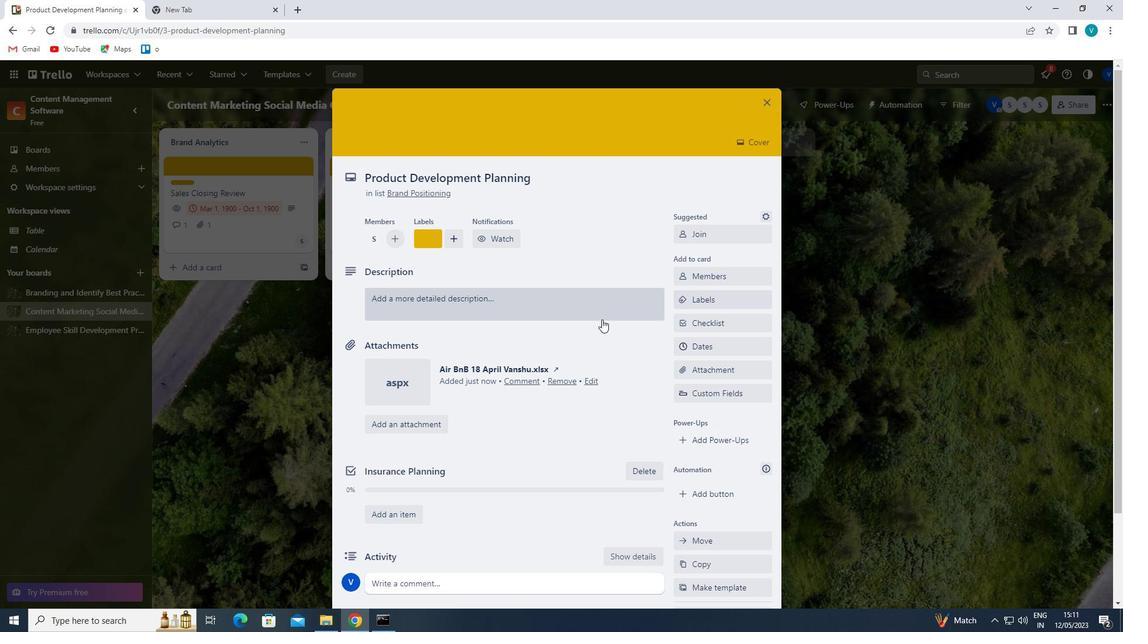 
Action: Mouse moved to (551, 313)
Screenshot: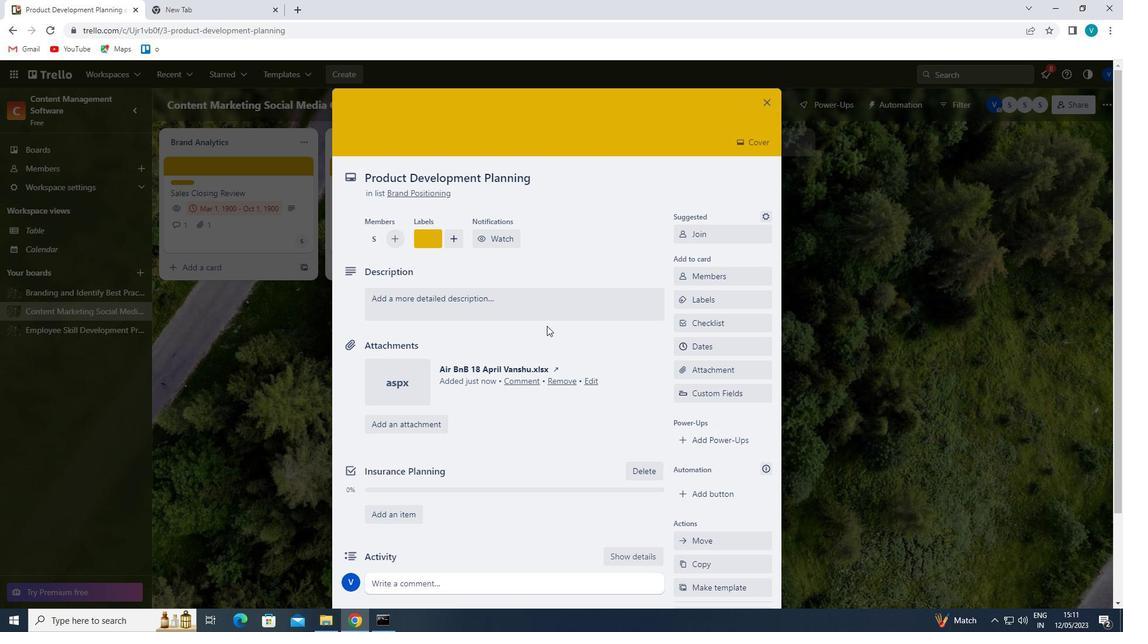
Action: Mouse pressed left at (551, 313)
Screenshot: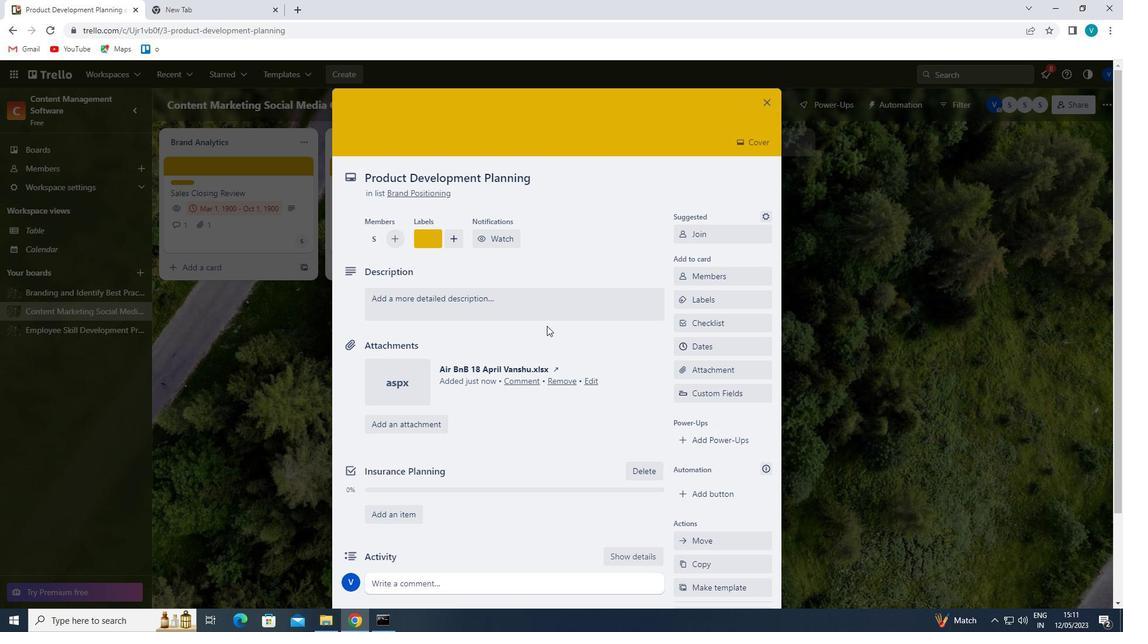
Action: Mouse moved to (565, 304)
Screenshot: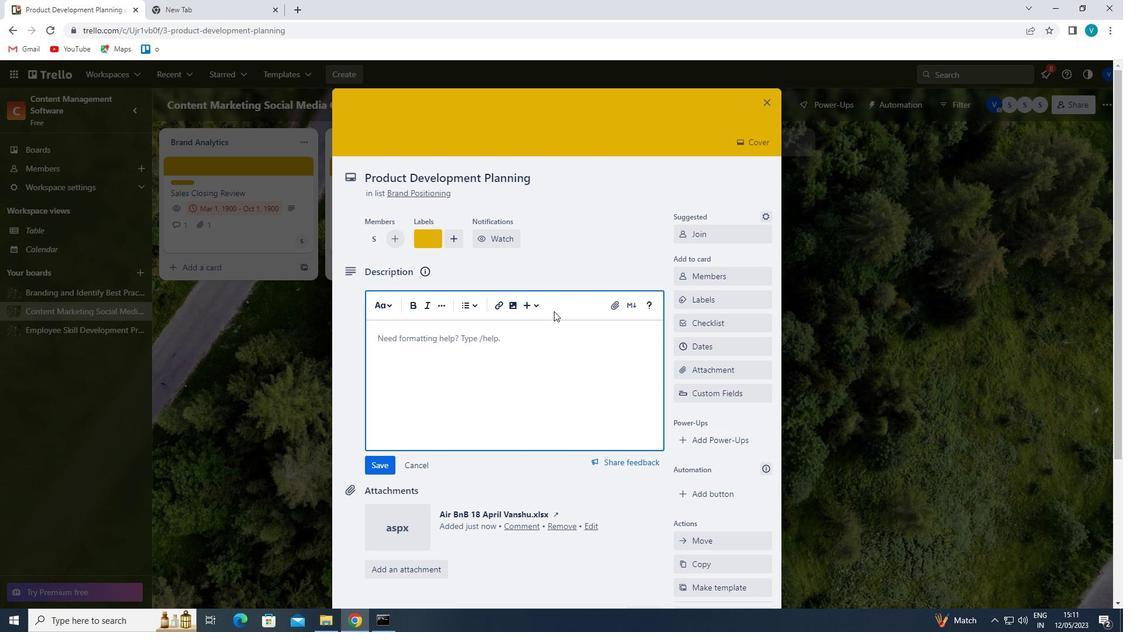 
Action: Key pressed '<Key.shift>
Screenshot: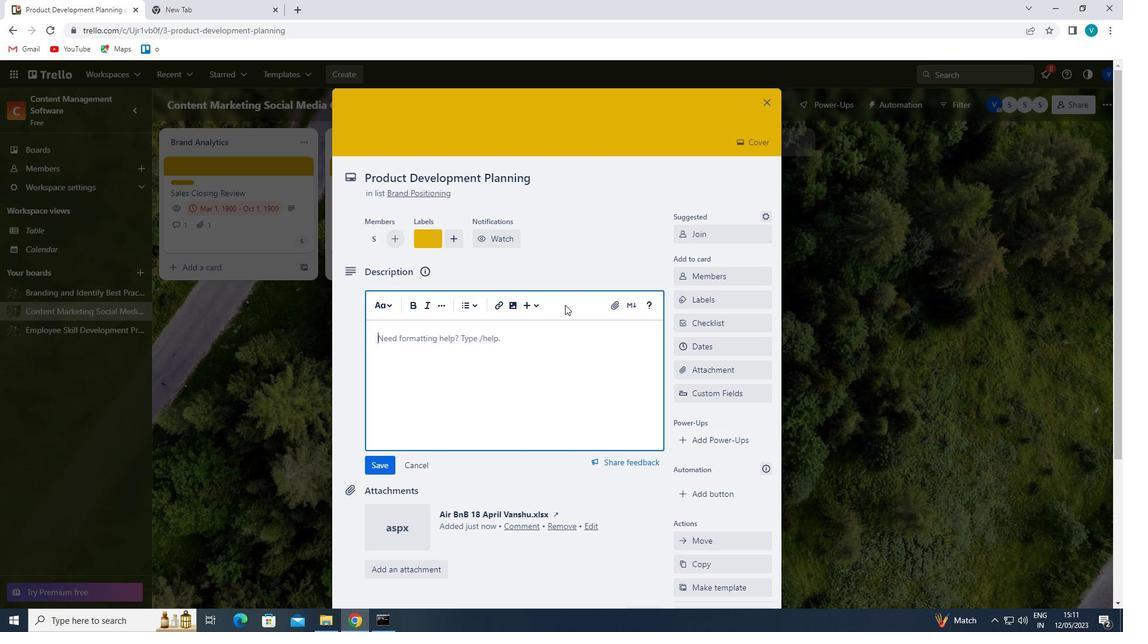 
Action: Mouse moved to (565, 304)
Screenshot: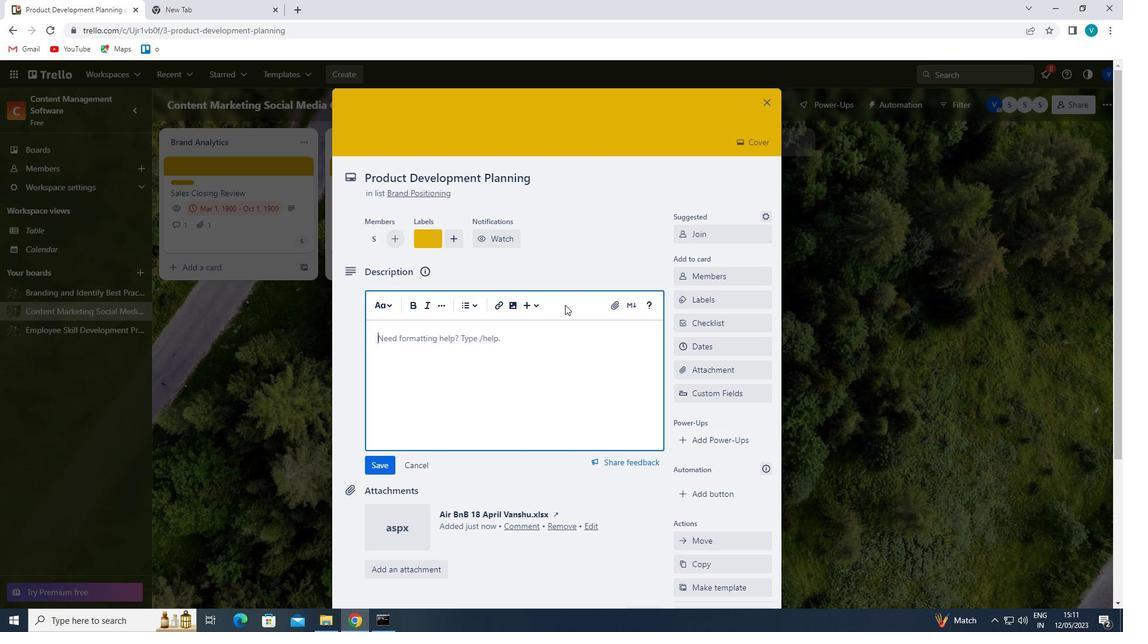 
Action: Key pressed RESEARCH<Key.space>AND<Key.space>DEVELOP<Key.space>NEW<Key.space>SERVICE<Key.space>OFFERING<Key.space>PRICING<Key.space>STRAR<Key.backspace>TEGY'
Screenshot: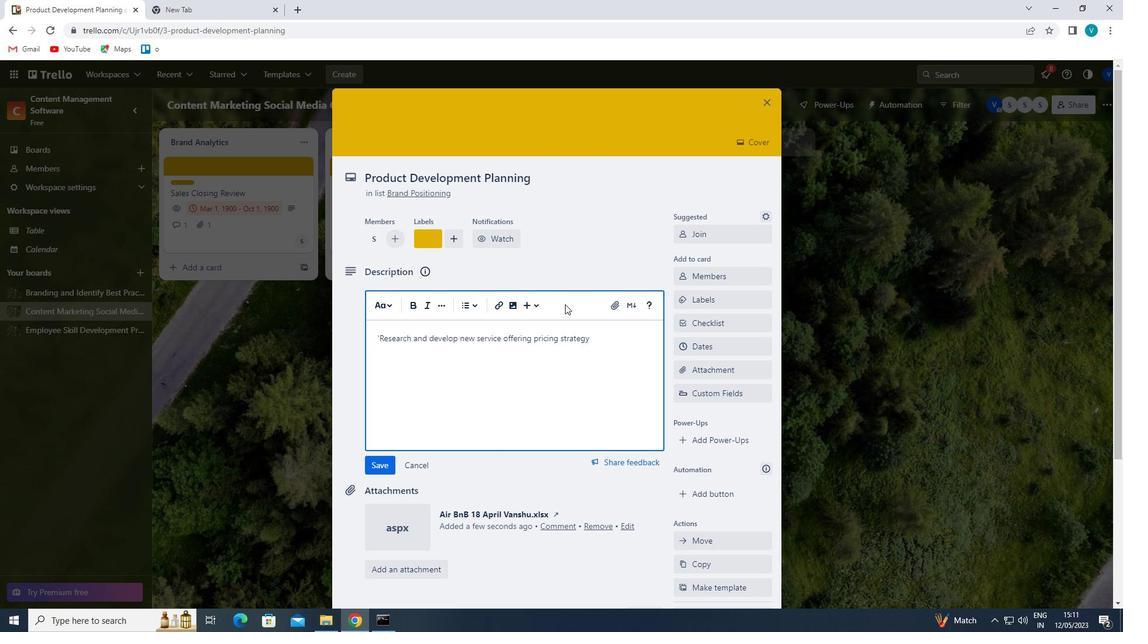
Action: Mouse moved to (379, 458)
Screenshot: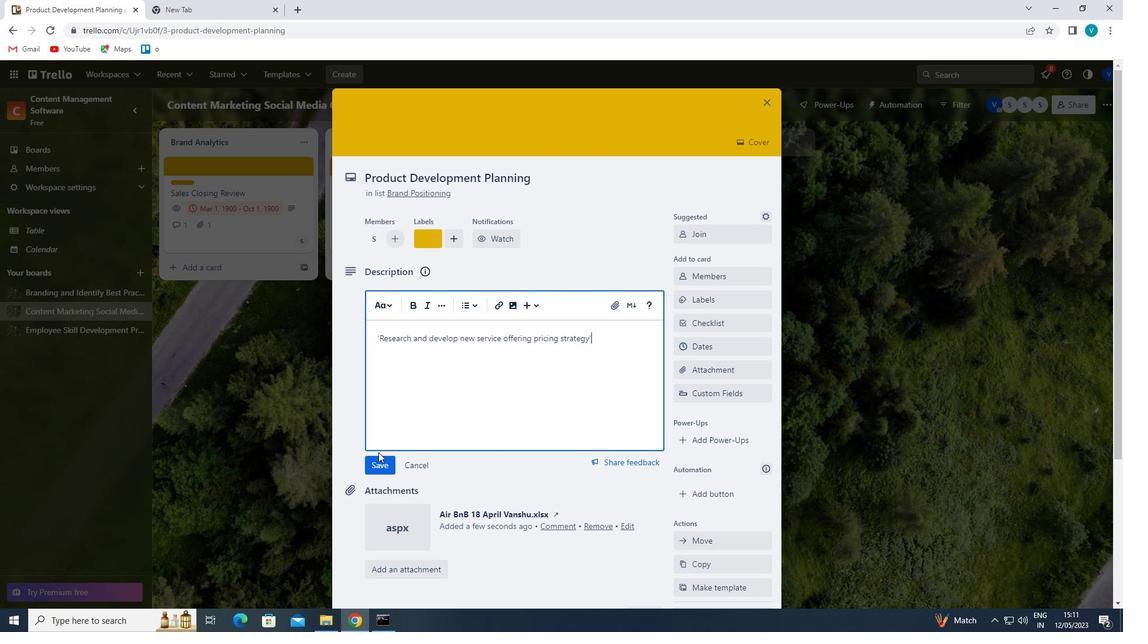 
Action: Mouse pressed left at (379, 458)
Screenshot: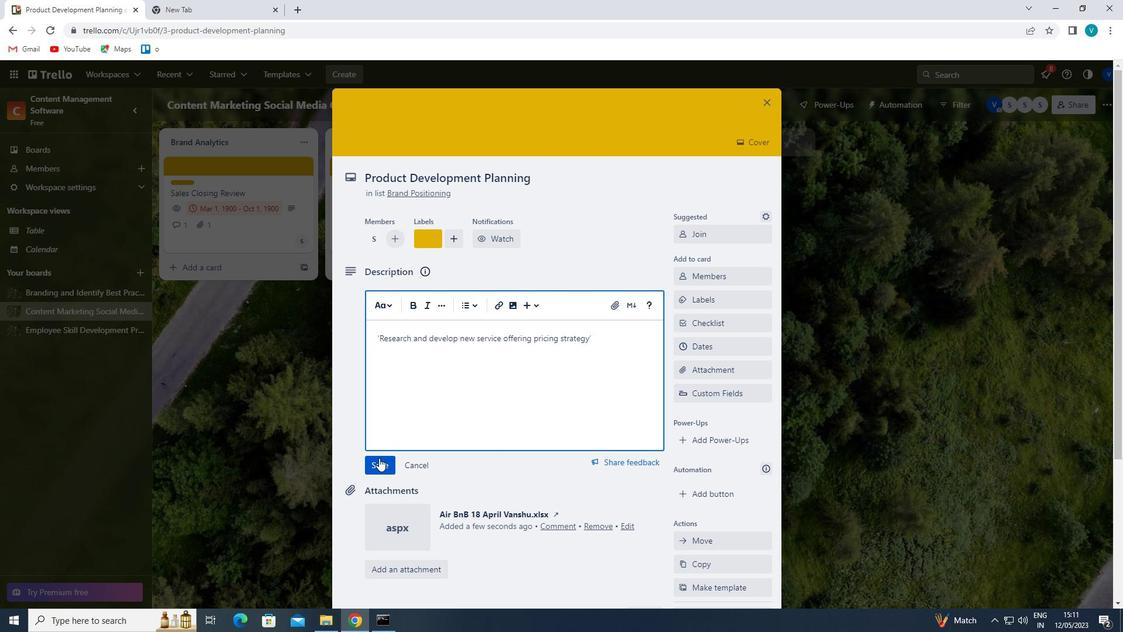 
Action: Mouse moved to (389, 453)
Screenshot: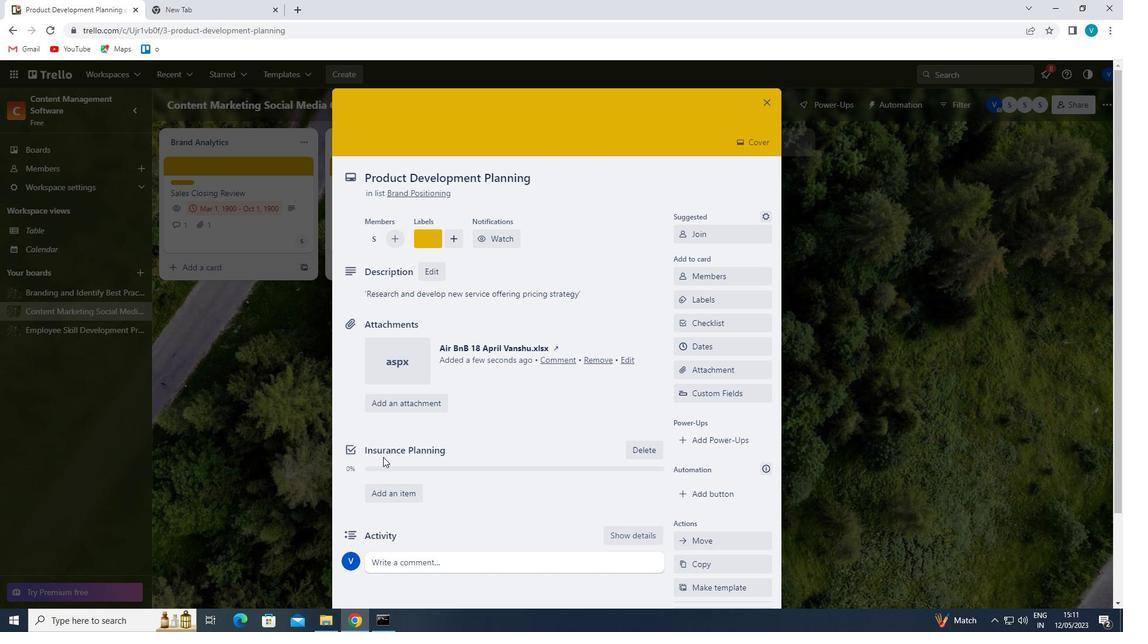 
Action: Mouse scrolled (389, 452) with delta (0, 0)
Screenshot: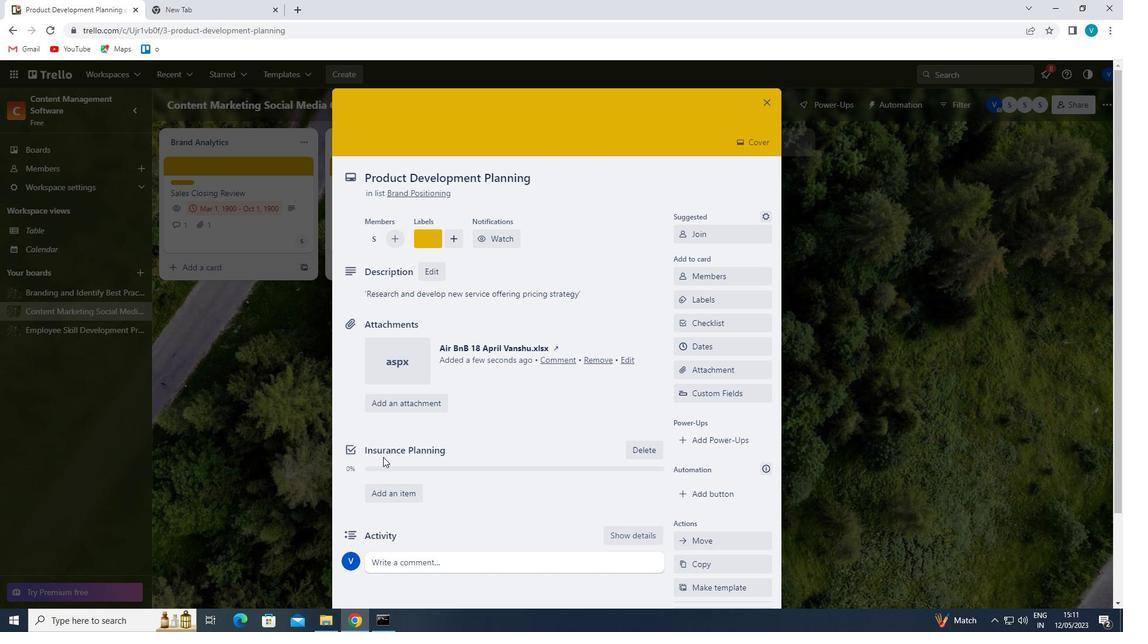 
Action: Mouse scrolled (389, 452) with delta (0, 0)
Screenshot: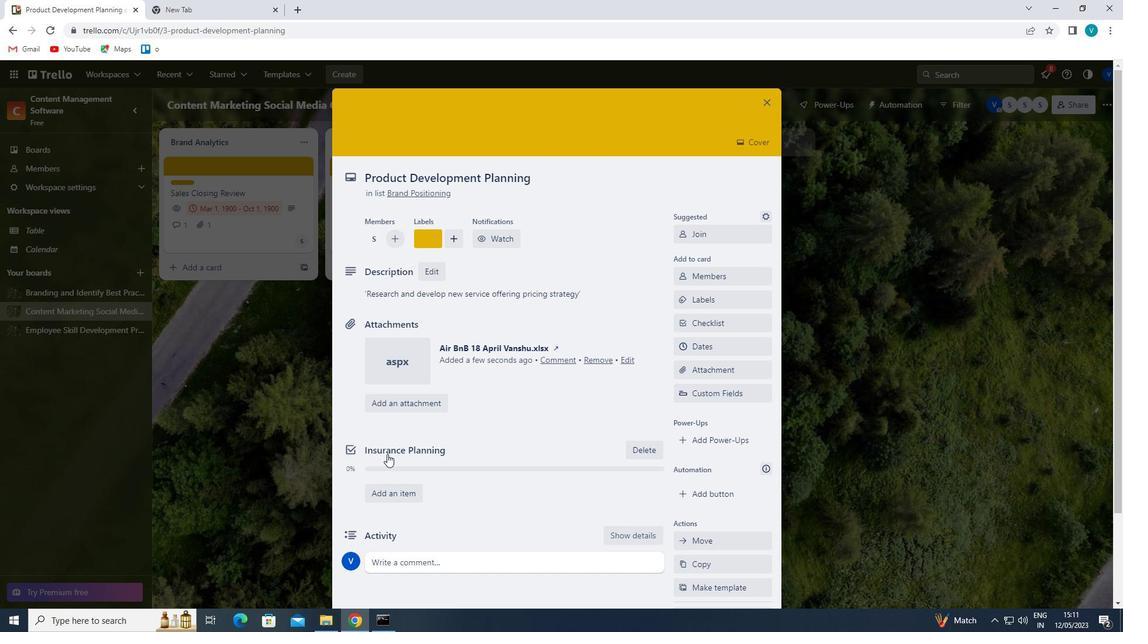 
Action: Mouse moved to (402, 464)
Screenshot: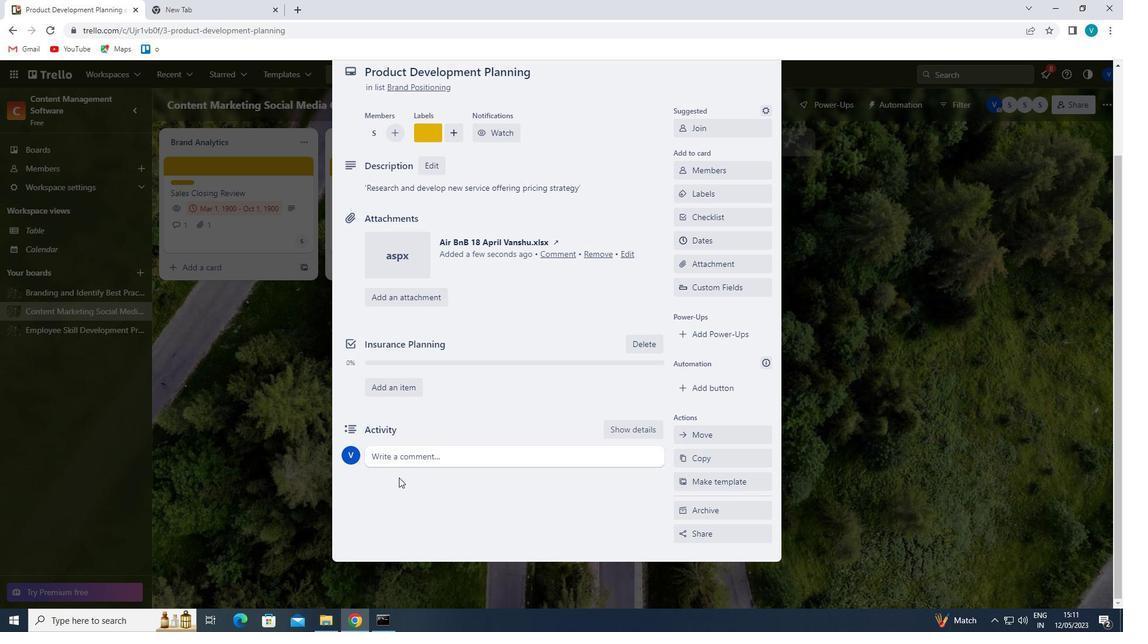 
Action: Mouse pressed left at (402, 464)
Screenshot: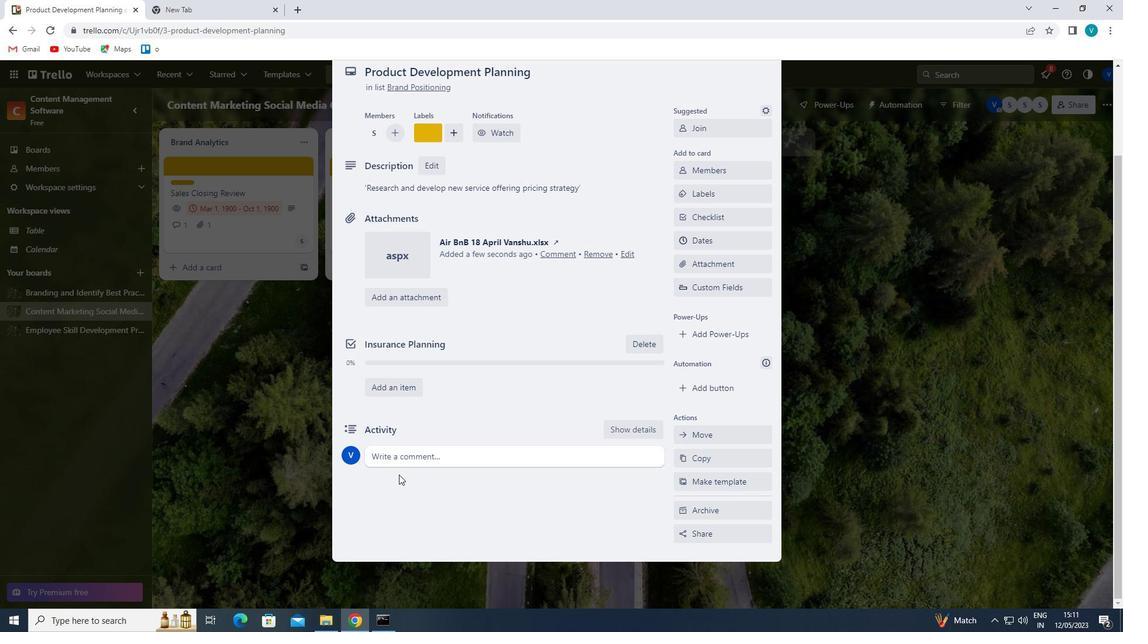 
Action: Mouse moved to (402, 463)
Screenshot: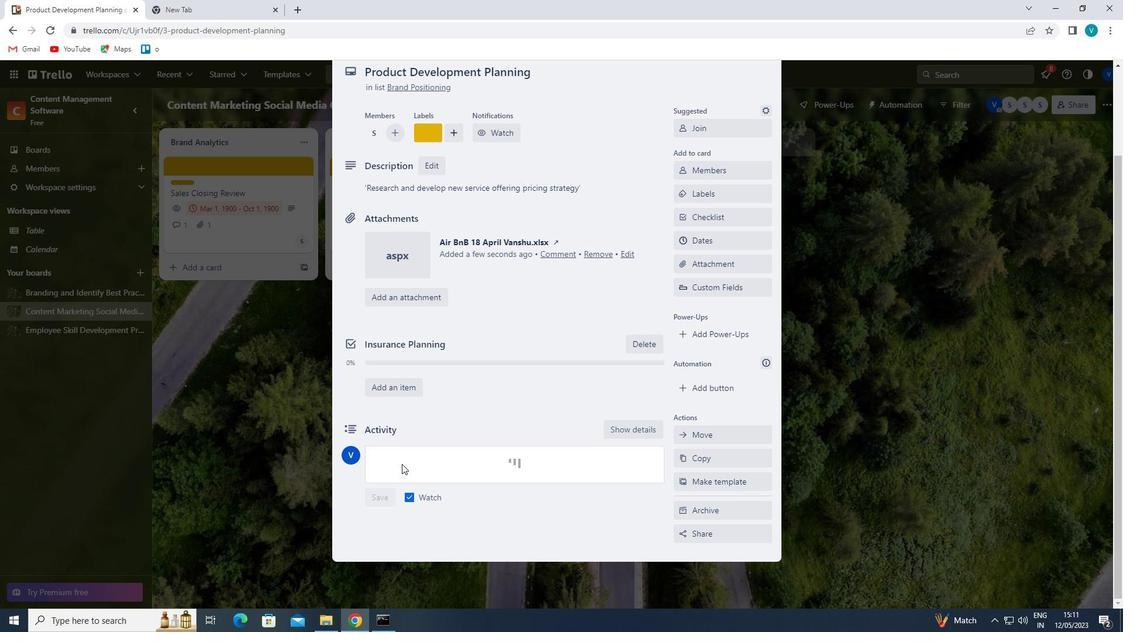 
Action: Key pressed '<Key.shift>LET<Key.space>US<Key.space>APPROACH<Key.space>THIS<Key.space>WITH<Key.space>A<Key.space>FOCUS<Key.space>N<Key.space><Key.backspace><Key.backspace>ON<Key.space>CONTINUOUS<Key.space>IMPROVEMENT<Key.space><Key.backspace>,<Key.space>SEEKING<Key.space>TO<Key.space>LEARN<Key.space>AND<Key.space>GROW<Key.space>FROM<Key.space>EACH<Key.space>STEP<Key.space>OF<Key.space>THE<Key.space>PROCESS'<Key.left>.
Screenshot: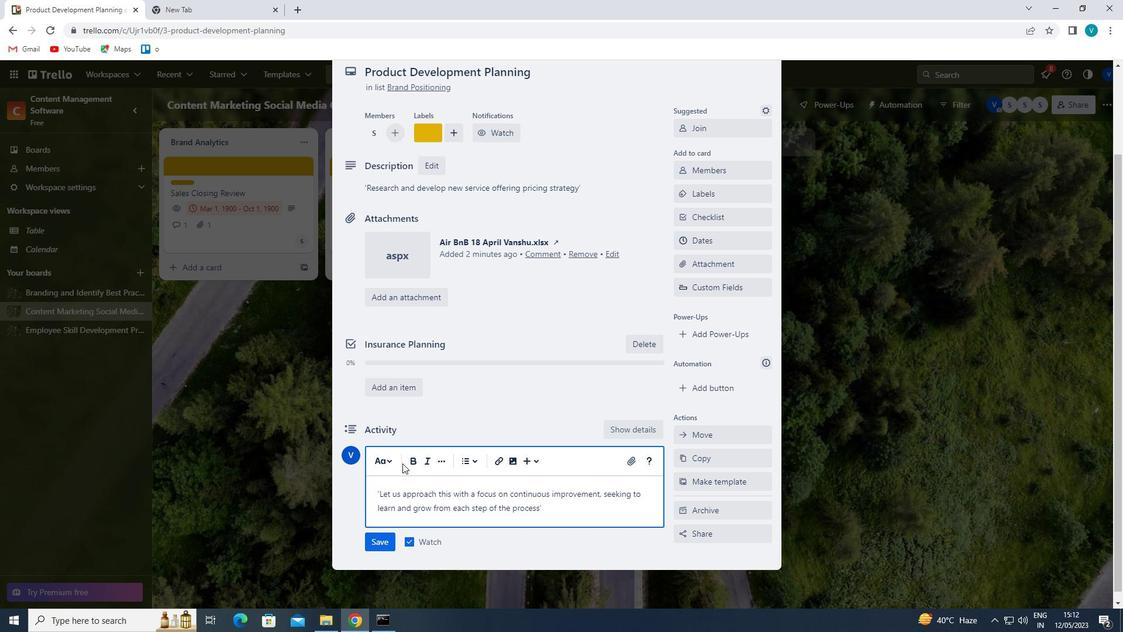
Action: Mouse moved to (386, 538)
Screenshot: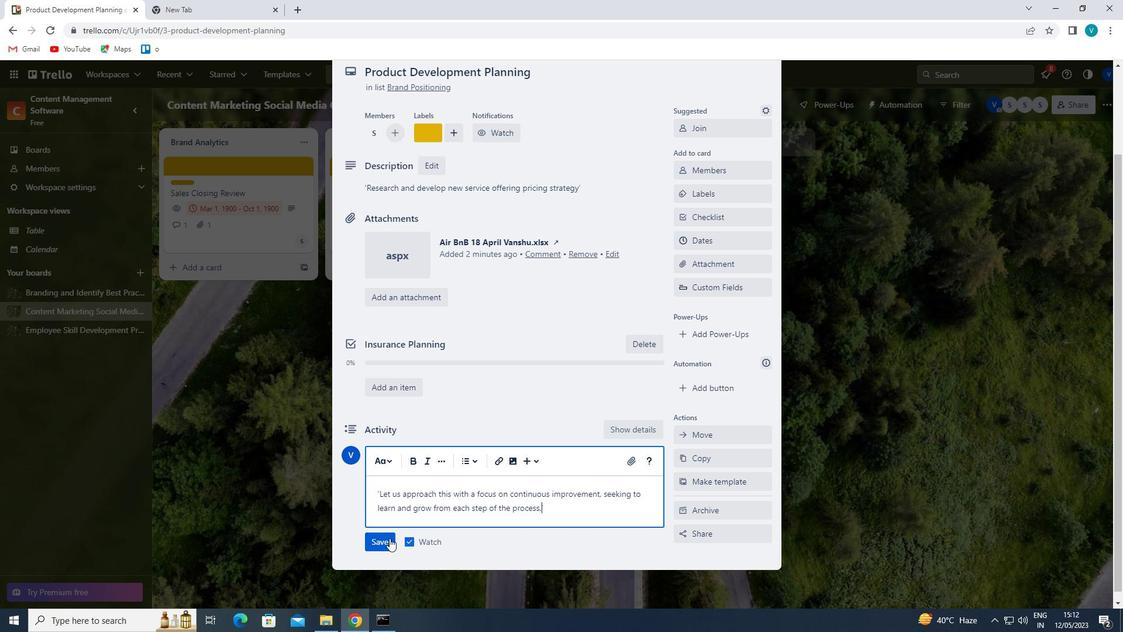 
Action: Mouse pressed left at (386, 538)
Screenshot: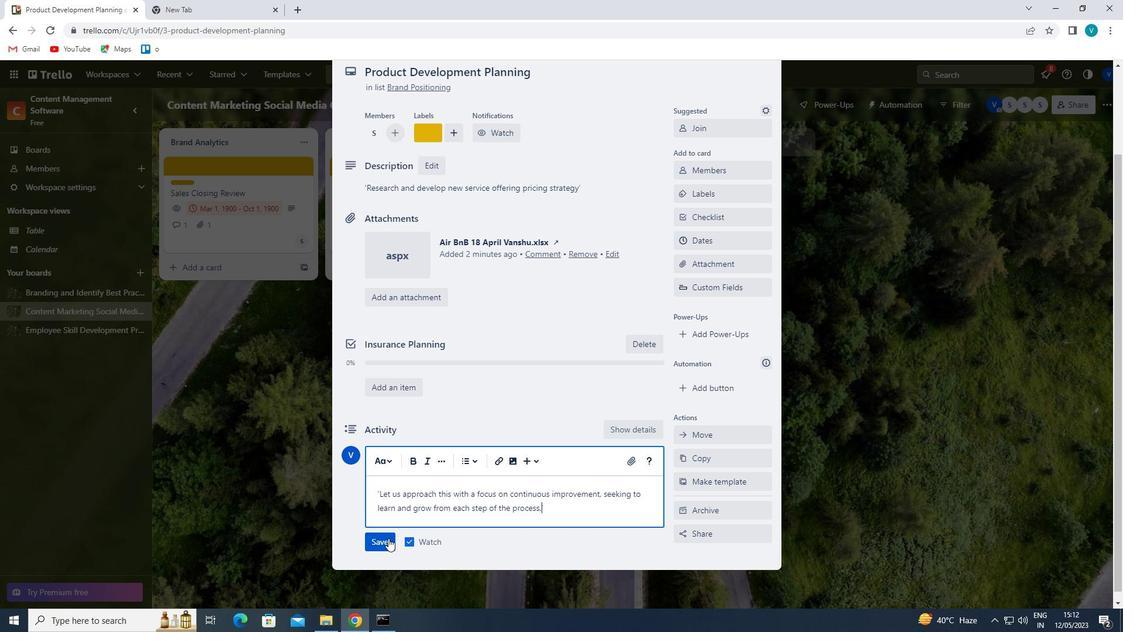 
Action: Mouse moved to (726, 249)
Screenshot: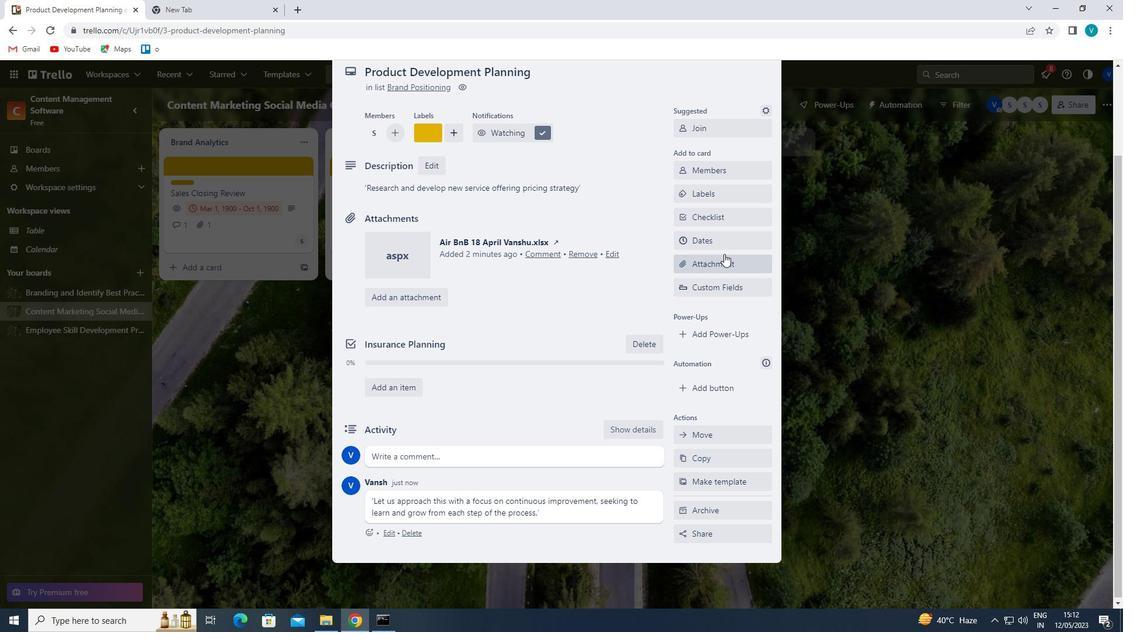 
Action: Mouse pressed left at (726, 249)
Screenshot: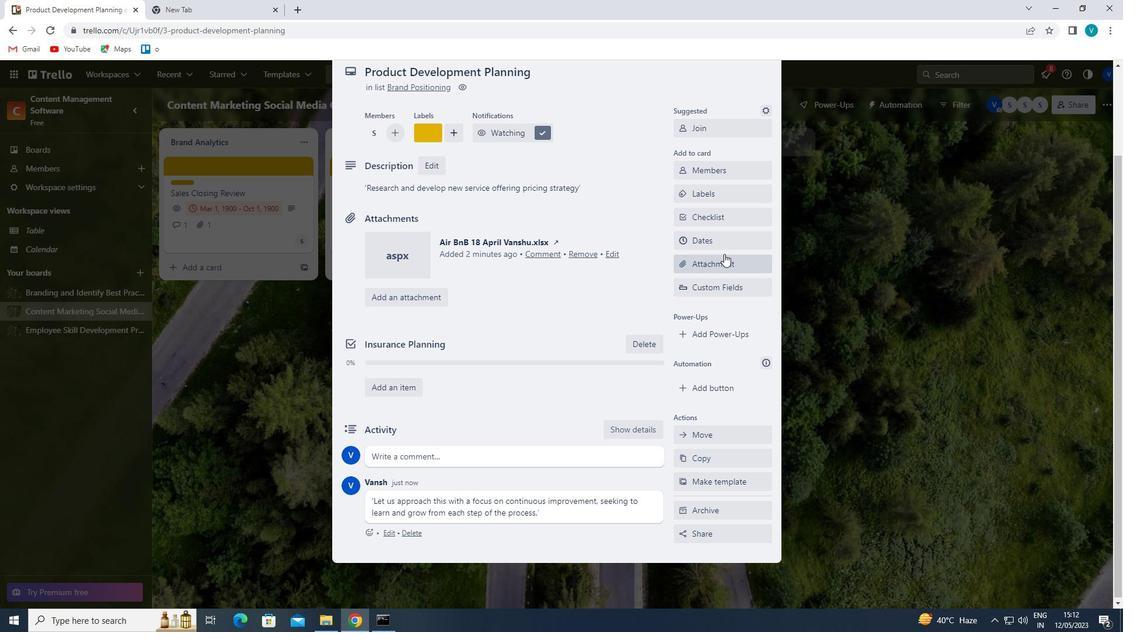 
Action: Mouse moved to (687, 318)
Screenshot: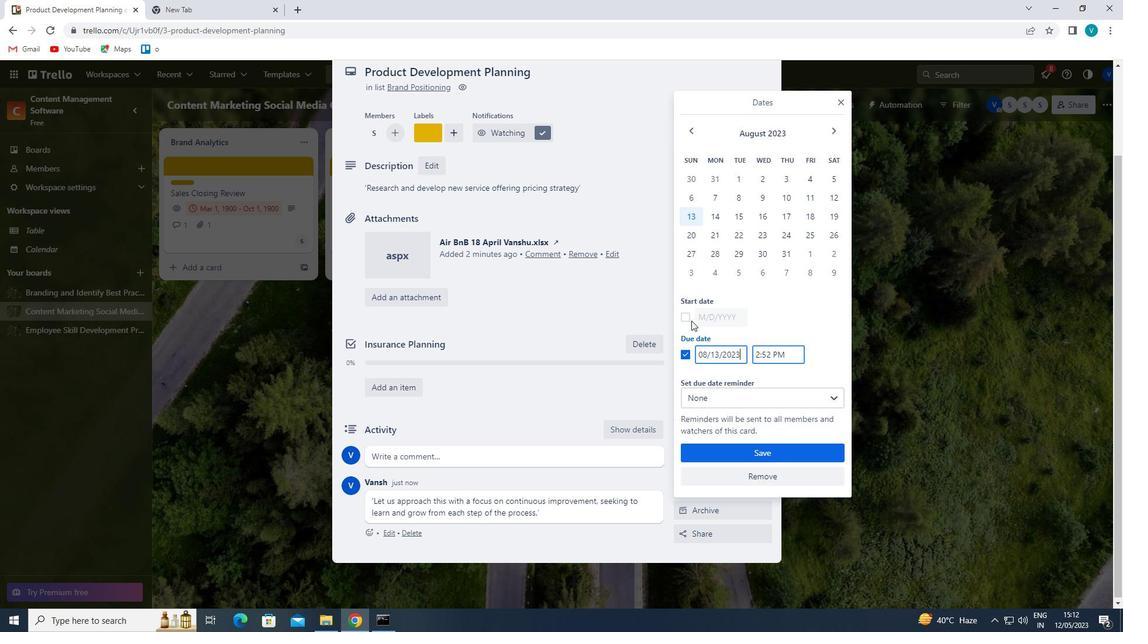 
Action: Mouse pressed left at (687, 318)
Screenshot: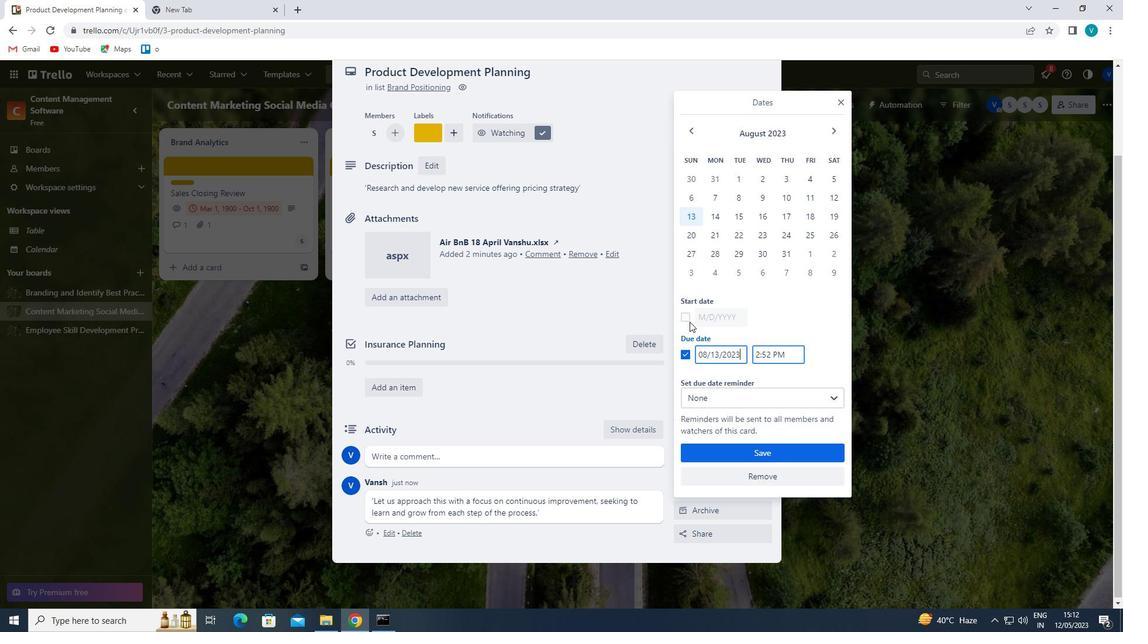 
Action: Mouse moved to (707, 314)
Screenshot: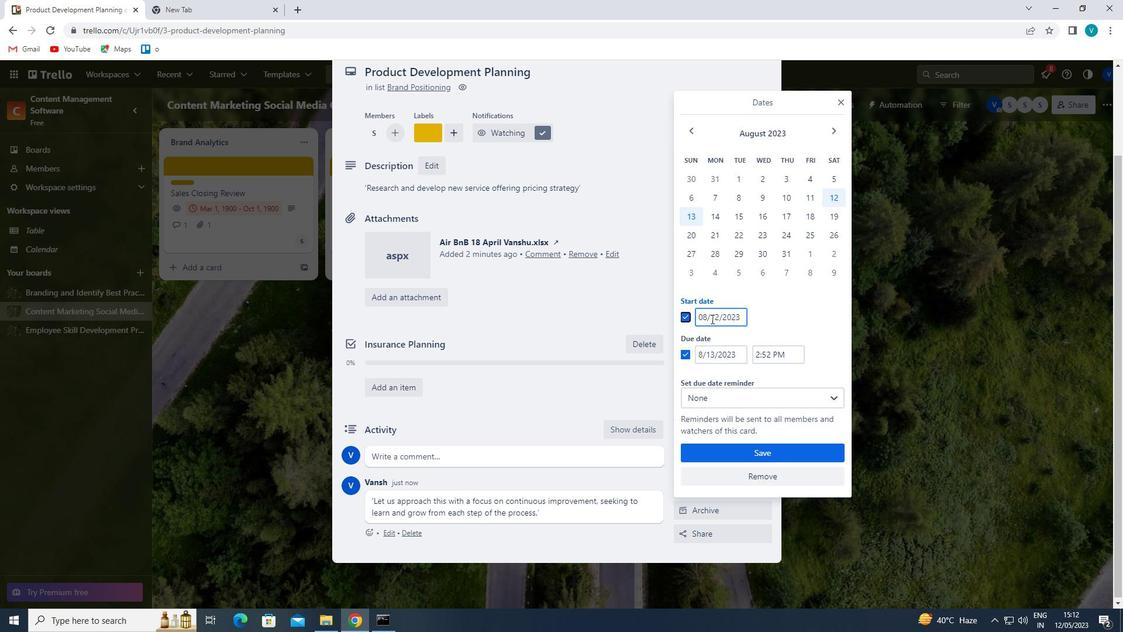 
Action: Mouse pressed left at (707, 314)
Screenshot: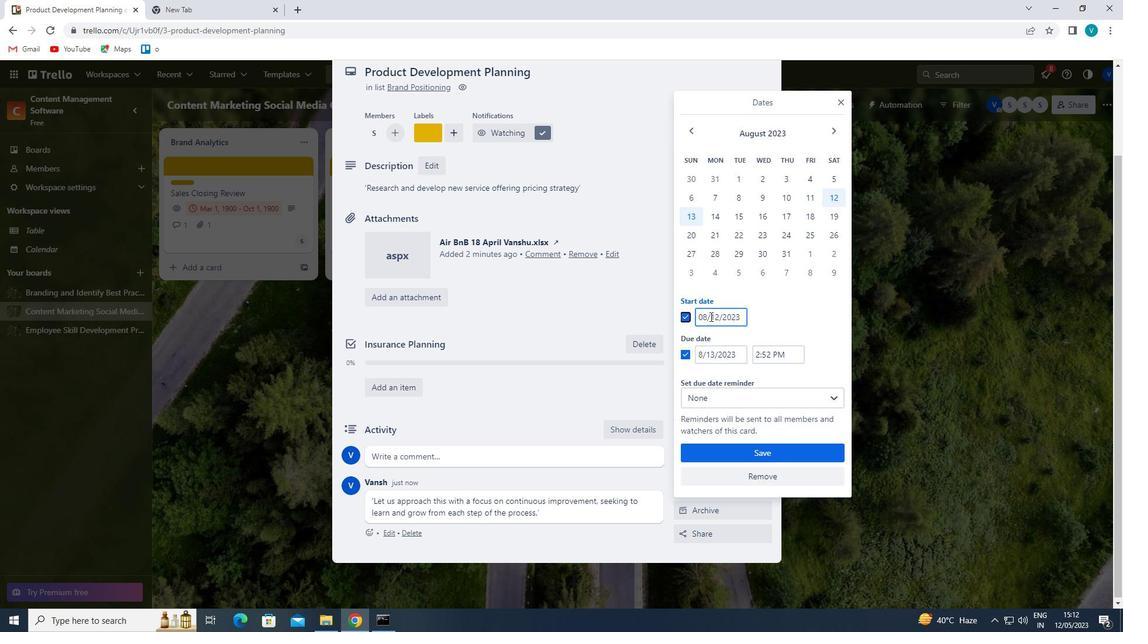 
Action: Mouse moved to (705, 316)
Screenshot: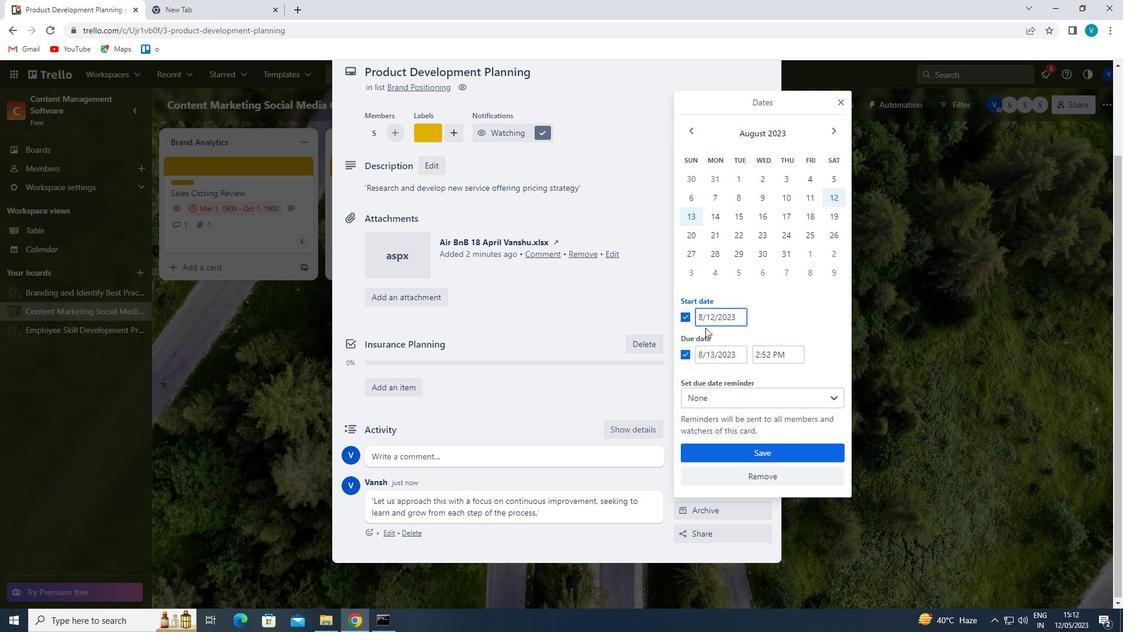 
Action: Mouse pressed left at (705, 316)
Screenshot: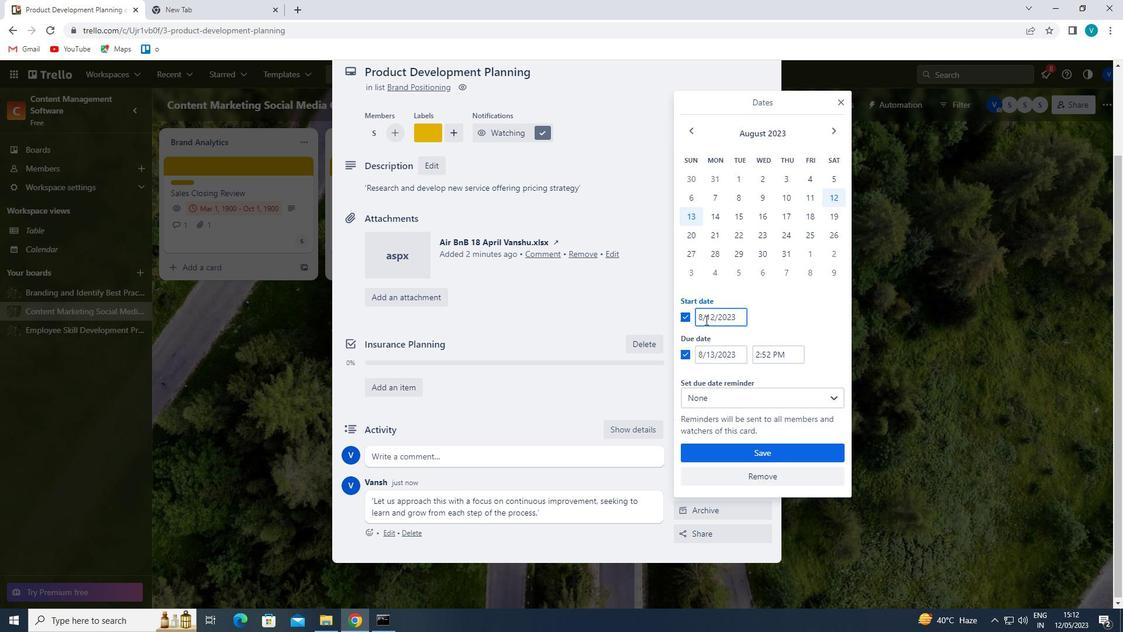 
Action: Mouse moved to (704, 315)
Screenshot: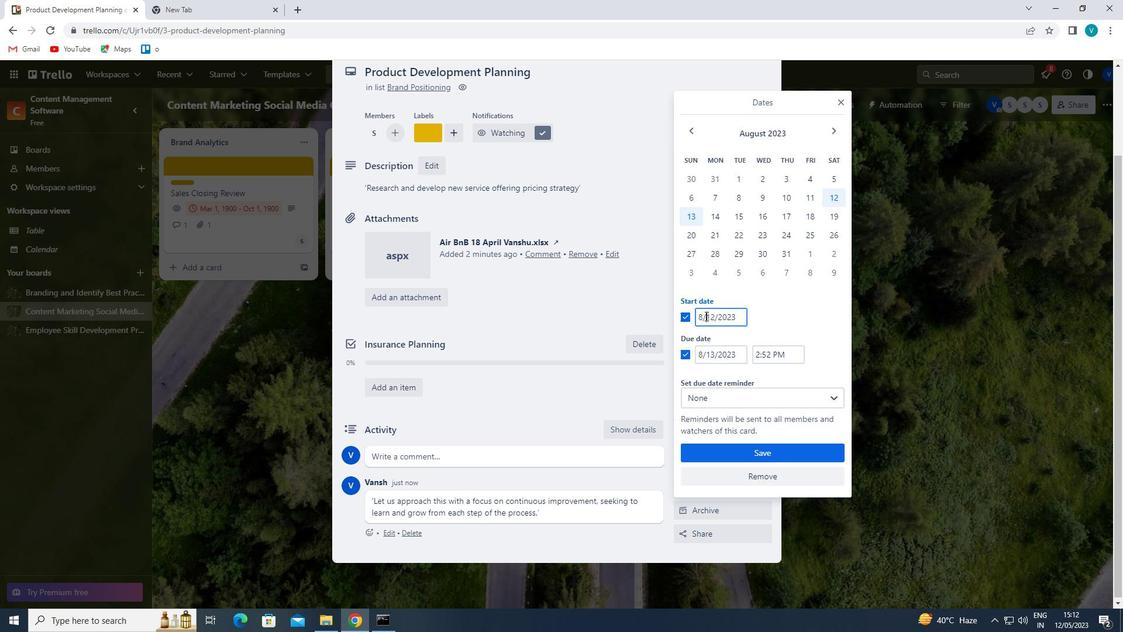
Action: Mouse pressed left at (704, 315)
Screenshot: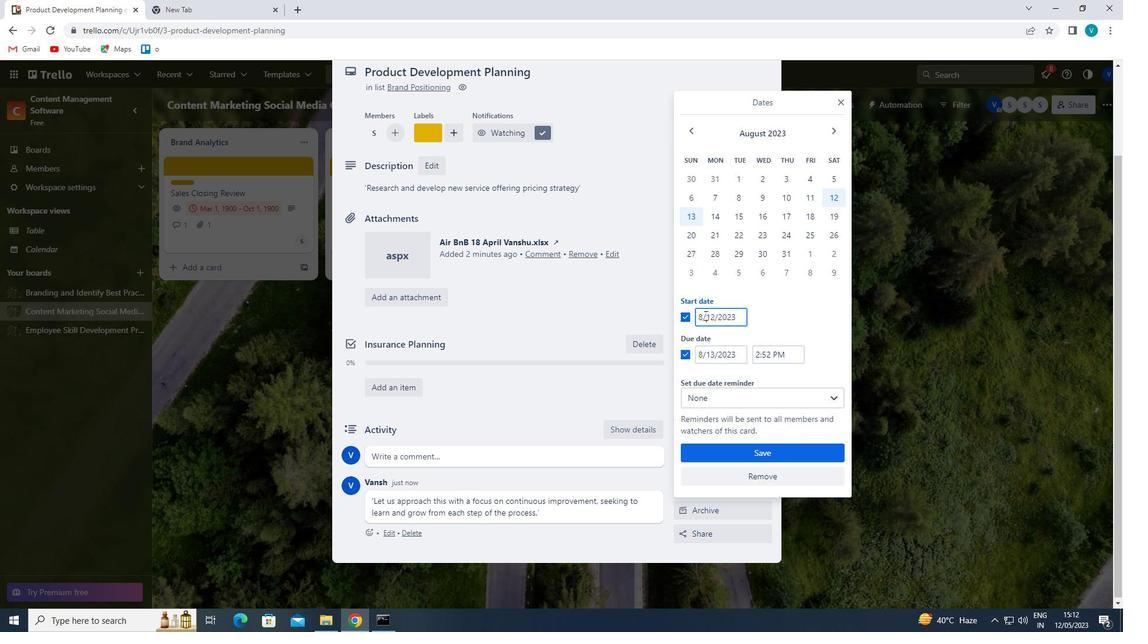 
Action: Mouse moved to (701, 337)
Screenshot: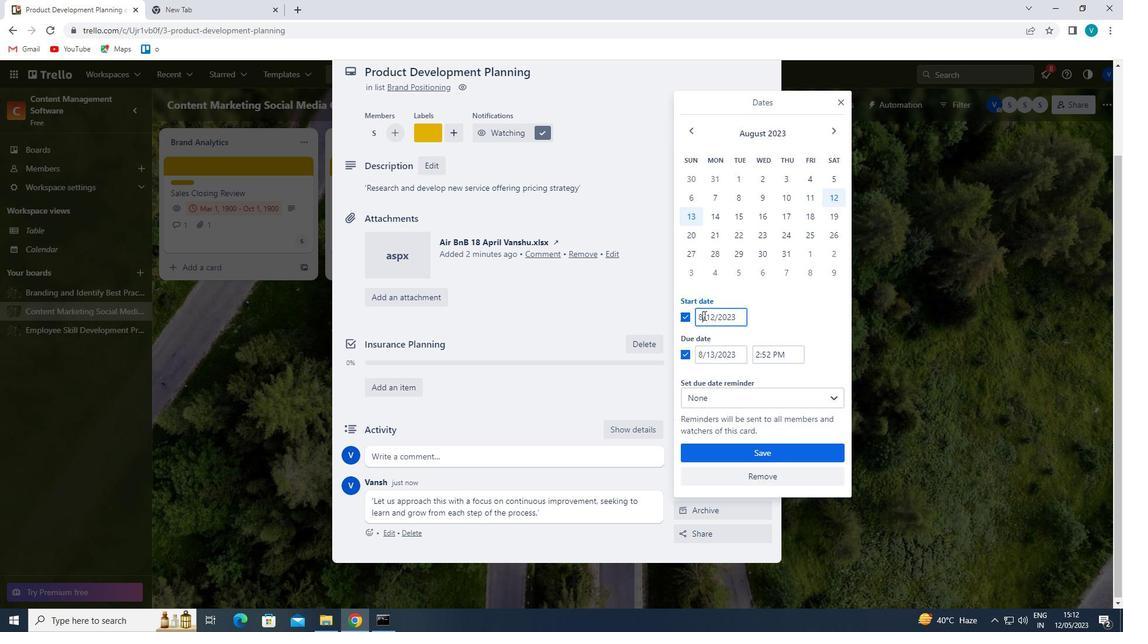 
Action: Key pressed <Key.backspace>9
Screenshot: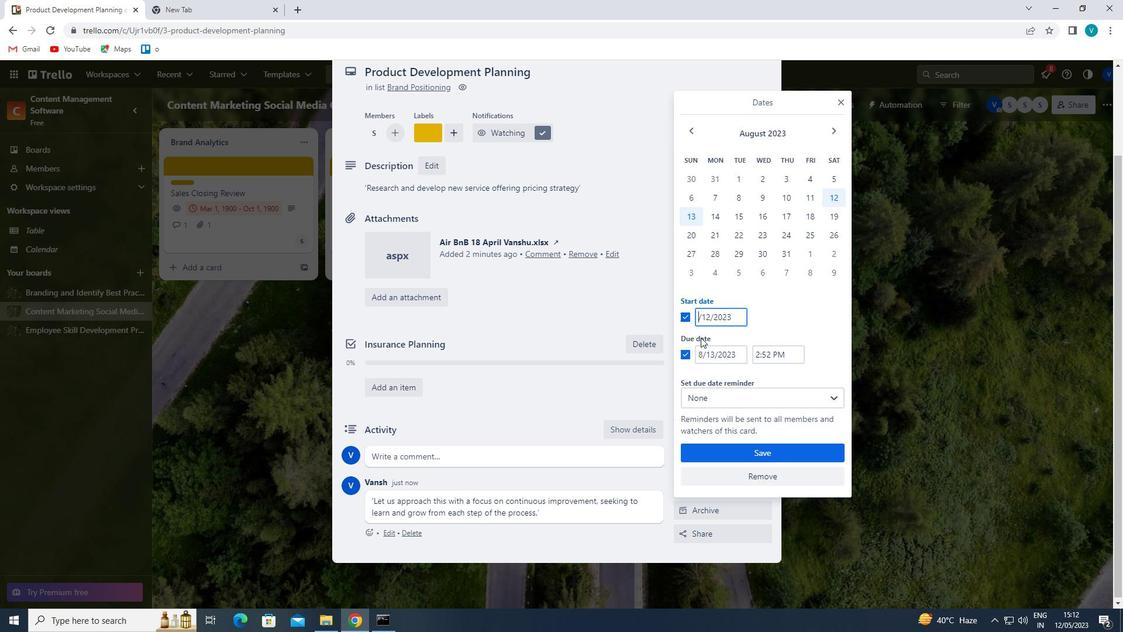 
Action: Mouse moved to (701, 354)
Screenshot: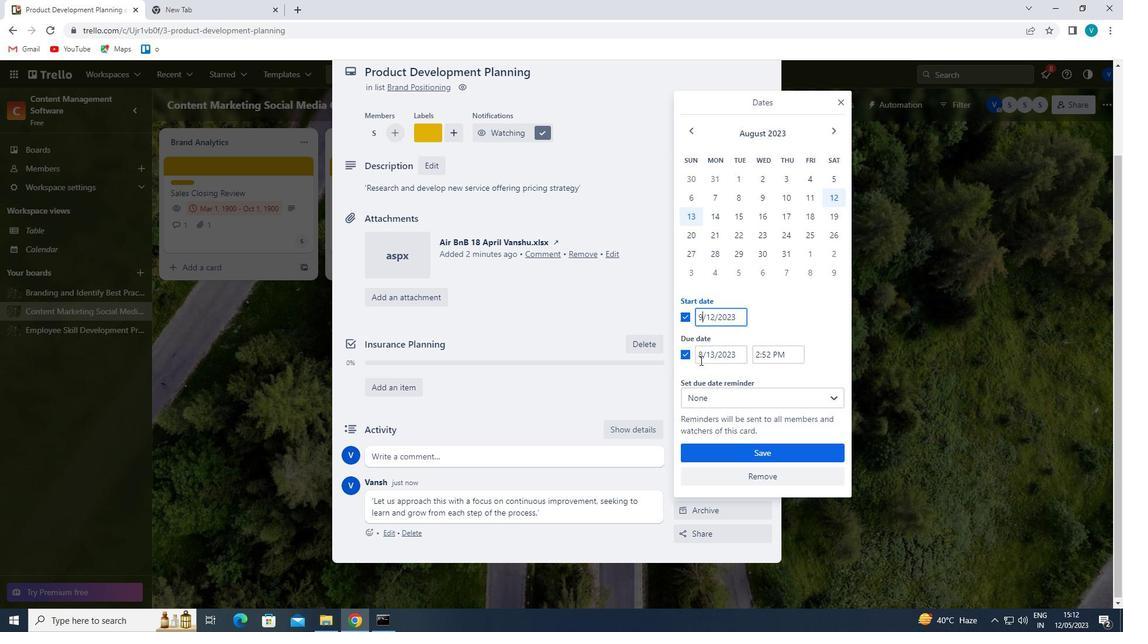 
Action: Mouse pressed left at (701, 354)
Screenshot: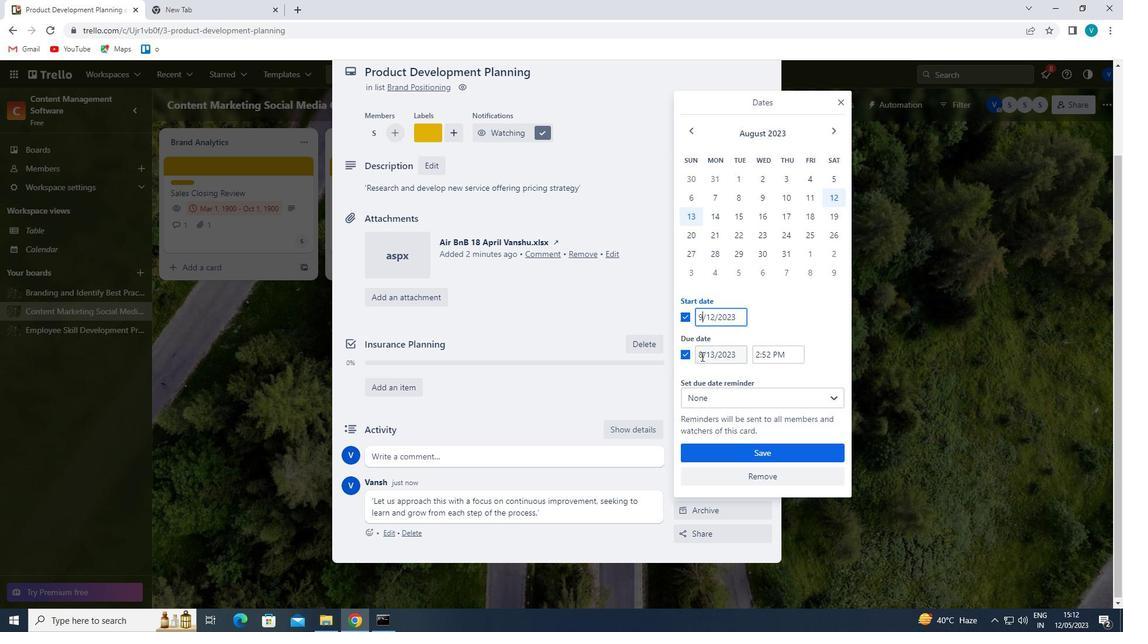 
Action: Mouse moved to (740, 314)
Screenshot: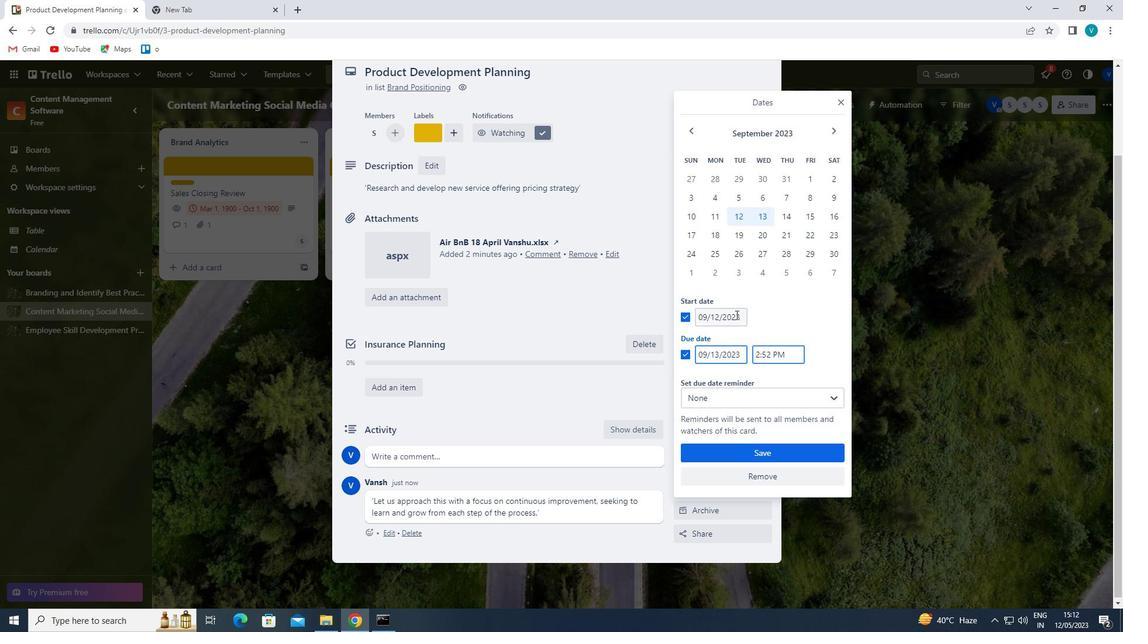 
Action: Mouse pressed left at (740, 314)
Screenshot: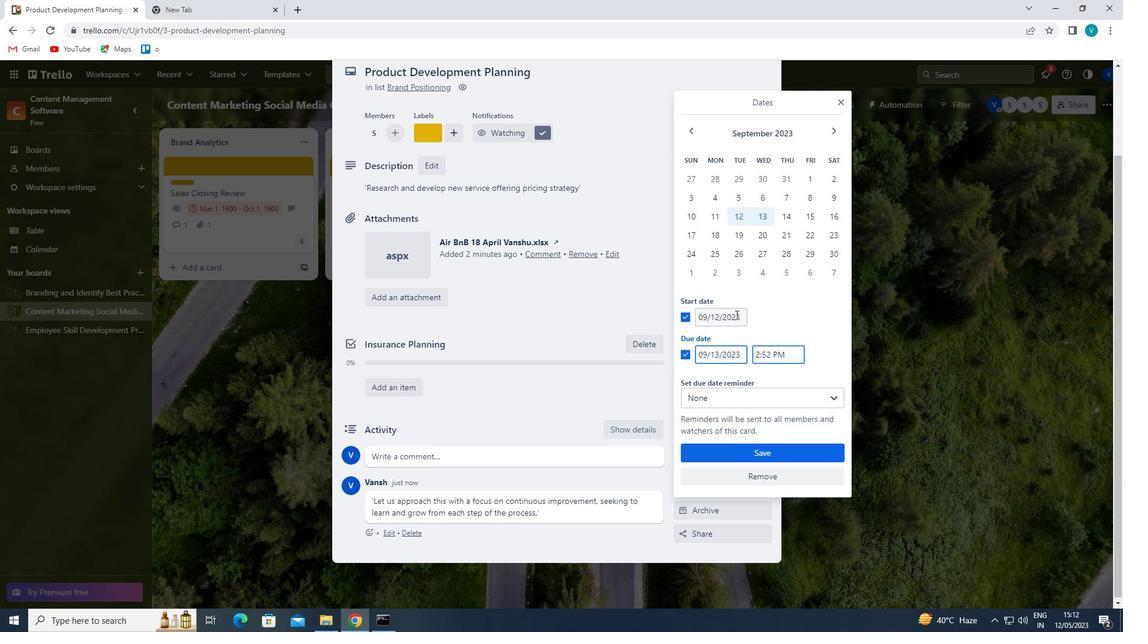
Action: Mouse moved to (742, 321)
Screenshot: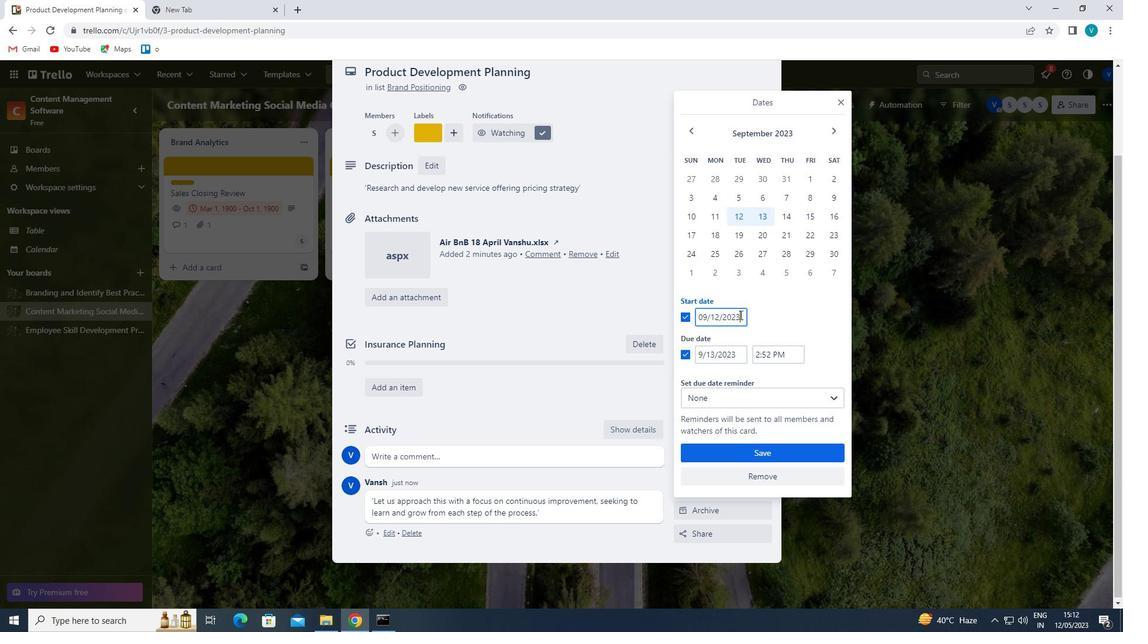 
Action: Key pressed <Key.backspace><Key.backspace><Key.backspace><Key.backspace>1900<Key.left><Key.left><Key.left><Key.left><Key.left><Key.backspace>
Screenshot: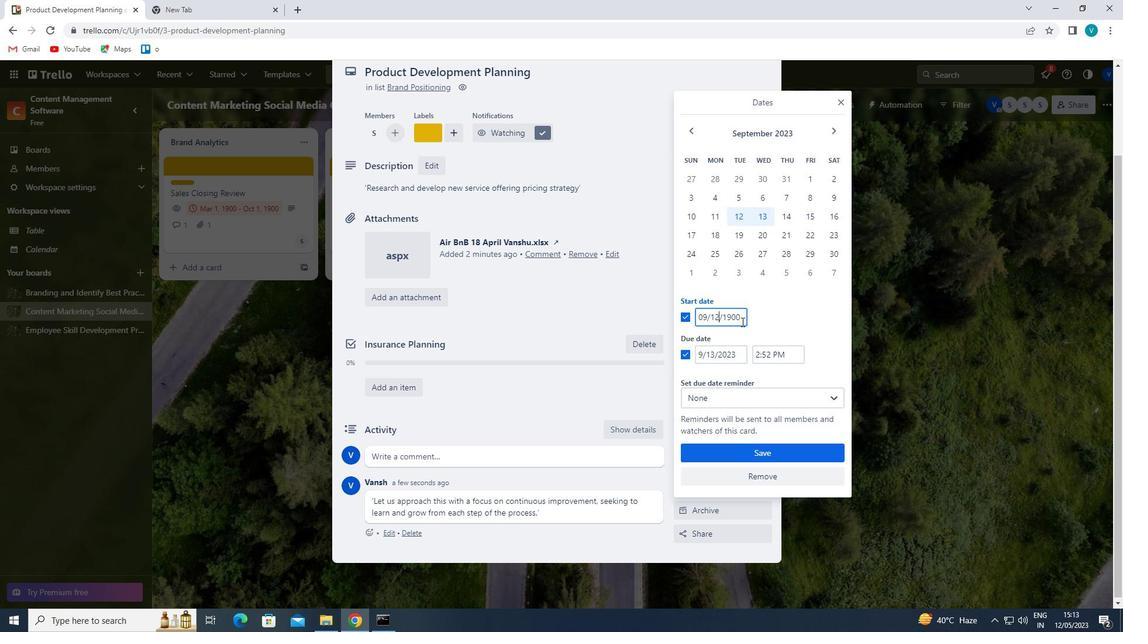 
Action: Mouse moved to (740, 354)
Screenshot: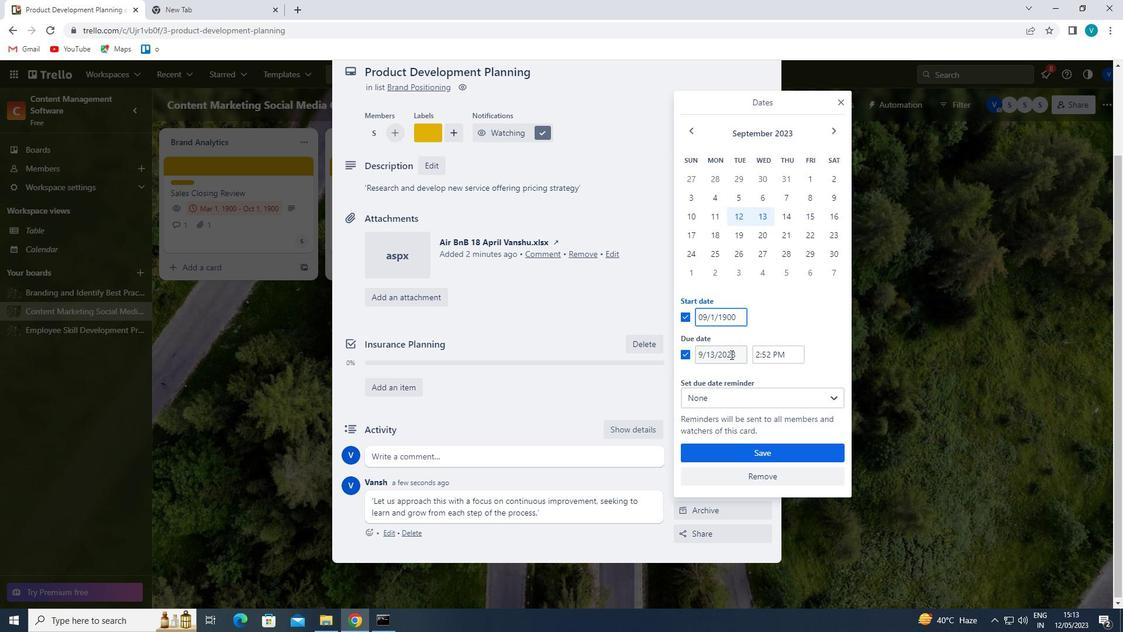 
Action: Mouse pressed left at (740, 354)
Screenshot: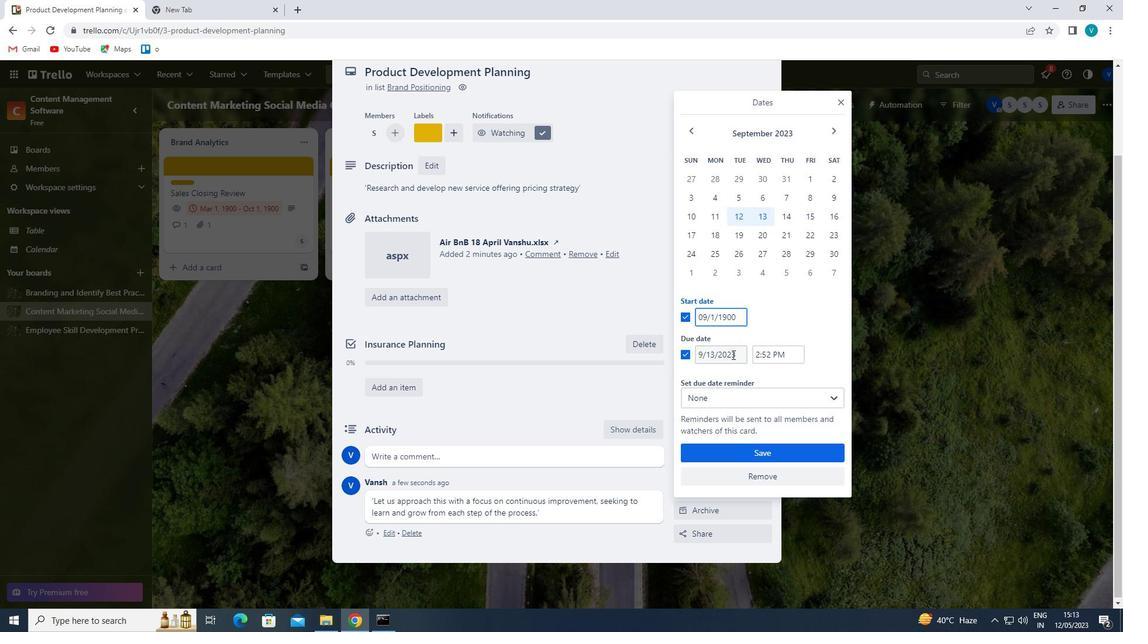 
Action: Key pressed <Key.backspace><Key.backspace><Key.backspace><Key.backspace>1900<Key.left><Key.left><Key.left><Key.left><Key.left><Key.backspace>
Screenshot: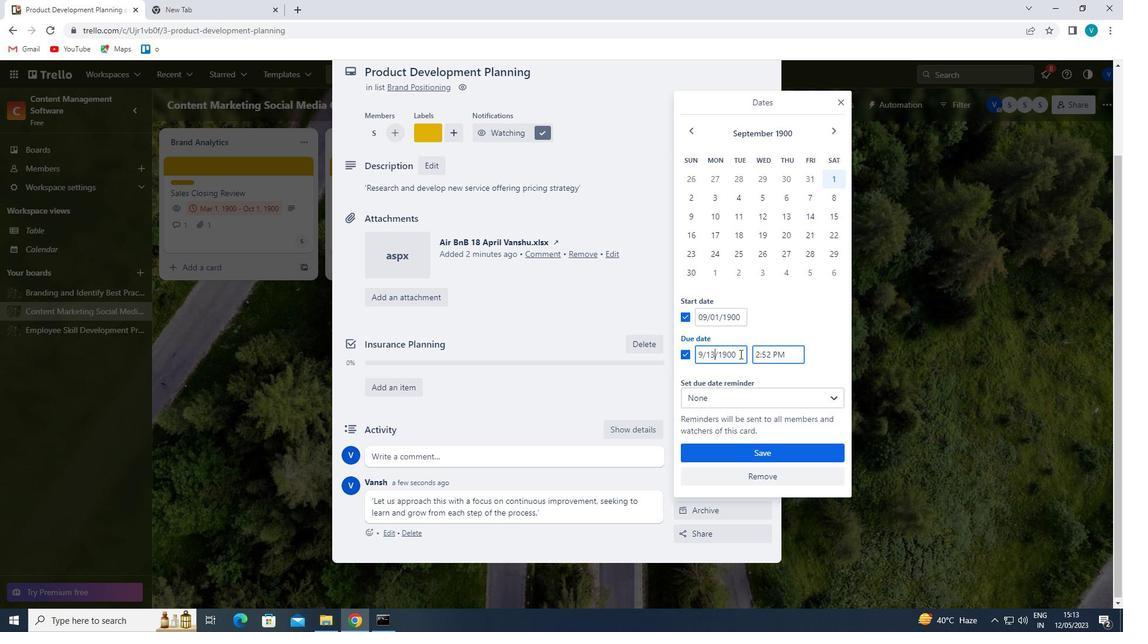 
Action: Mouse moved to (700, 358)
Screenshot: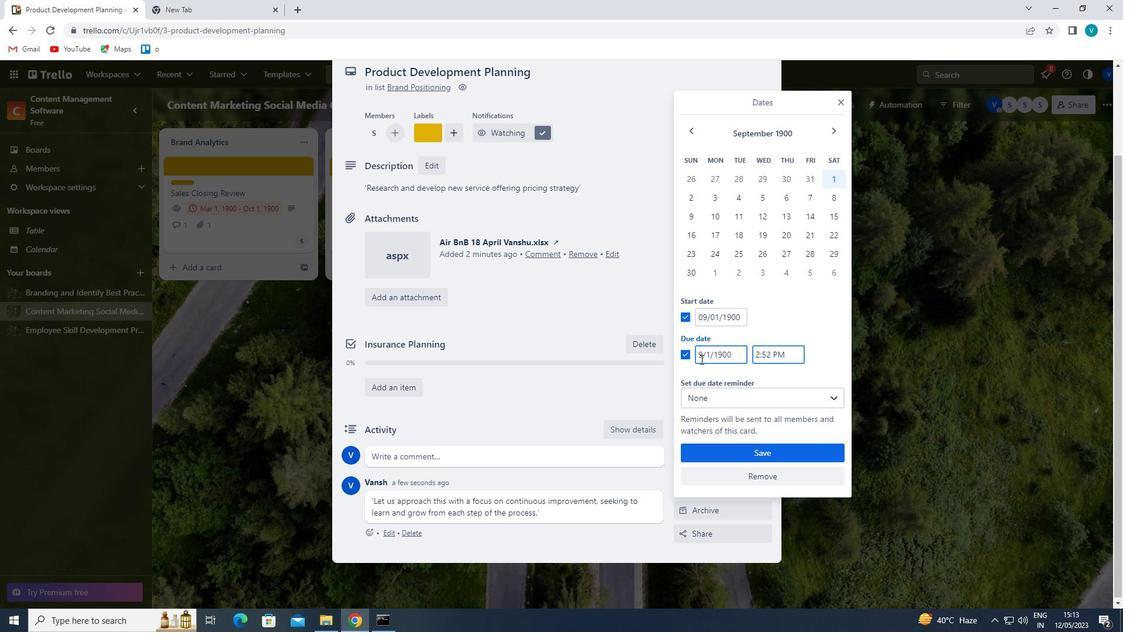 
Action: Mouse pressed left at (700, 358)
Screenshot: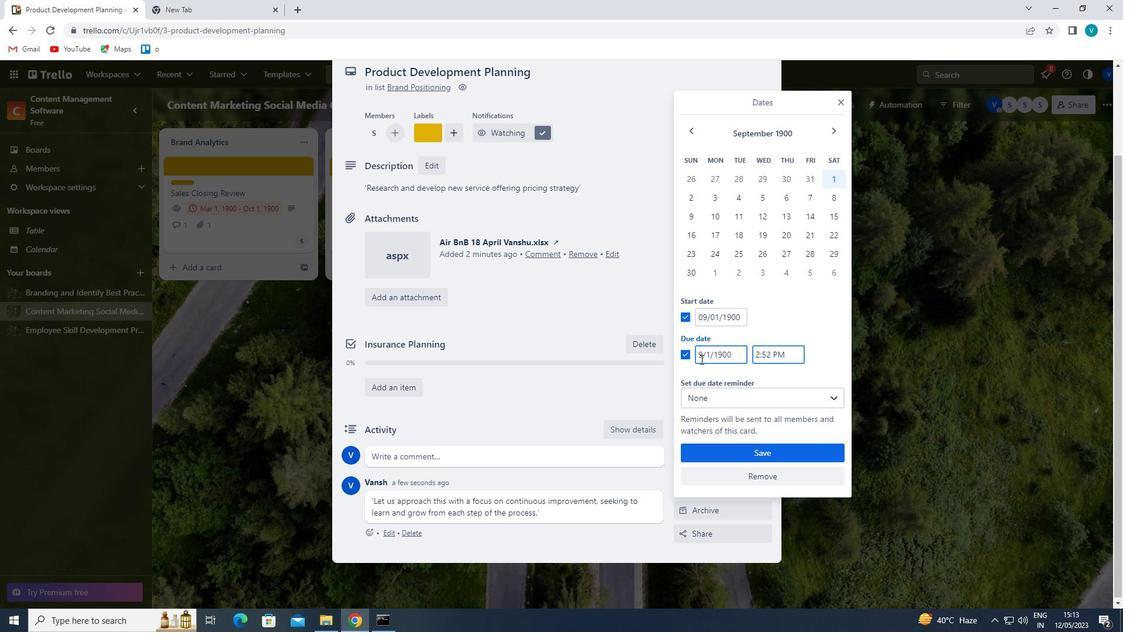 
Action: Mouse moved to (720, 366)
Screenshot: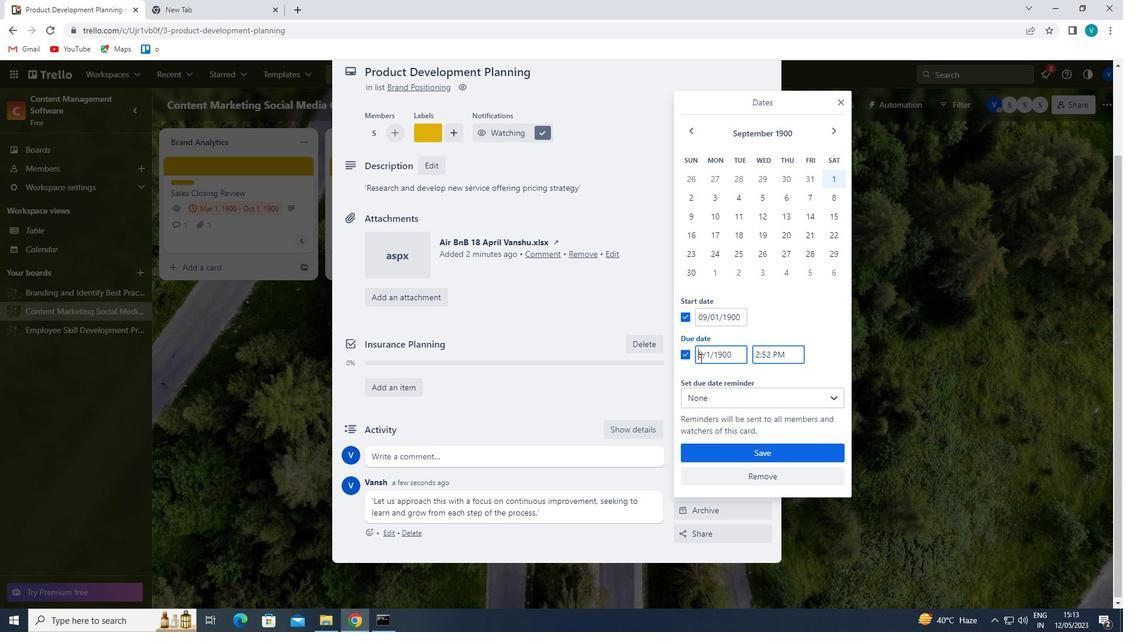 
Action: Key pressed 0
Screenshot: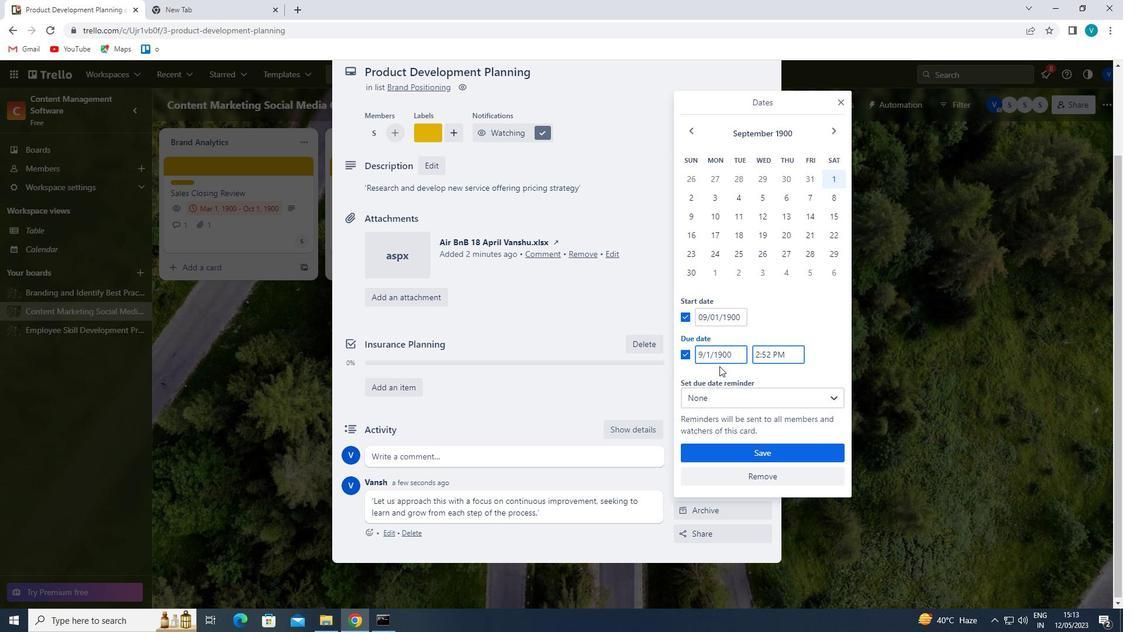 
Action: Mouse moved to (741, 454)
Screenshot: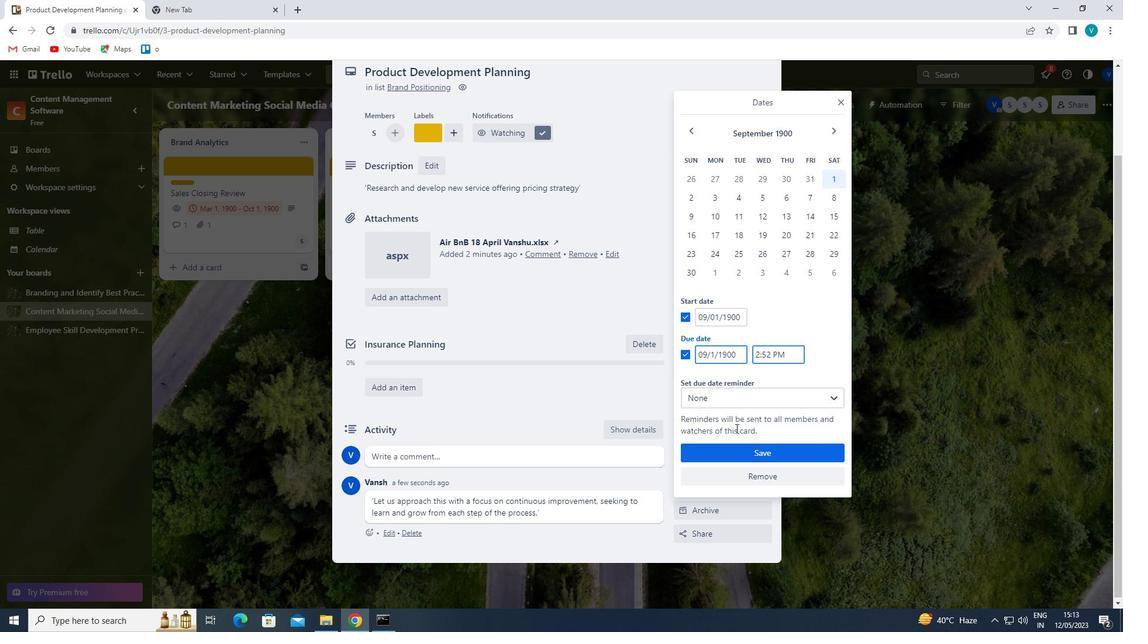 
Action: Mouse pressed left at (741, 454)
Screenshot: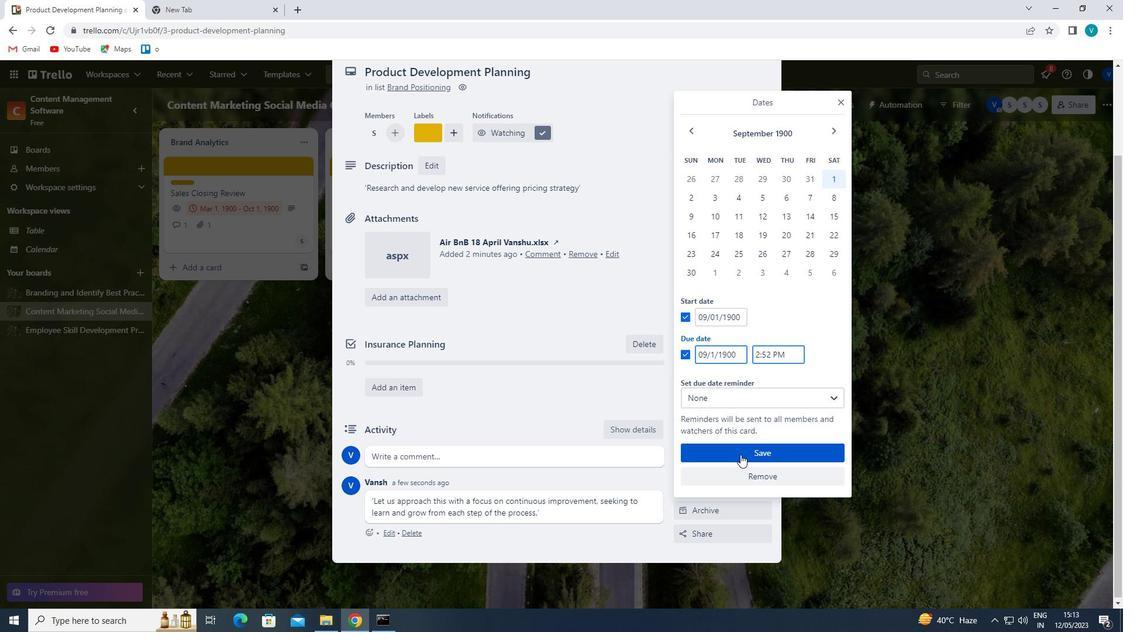 
